 Task: nan
Action: Mouse moved to (432, 112)
Screenshot: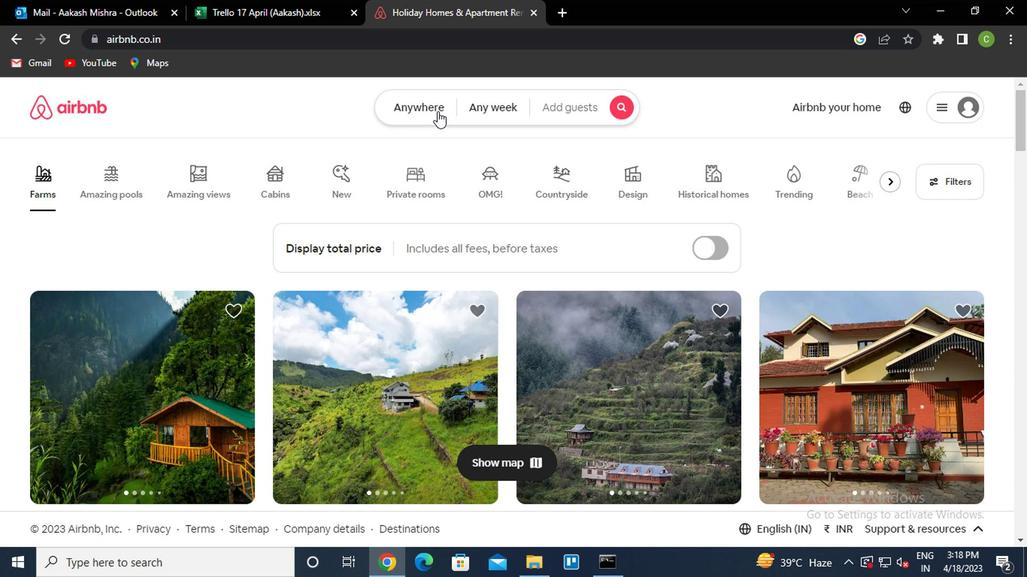 
Action: Mouse pressed left at (432, 112)
Screenshot: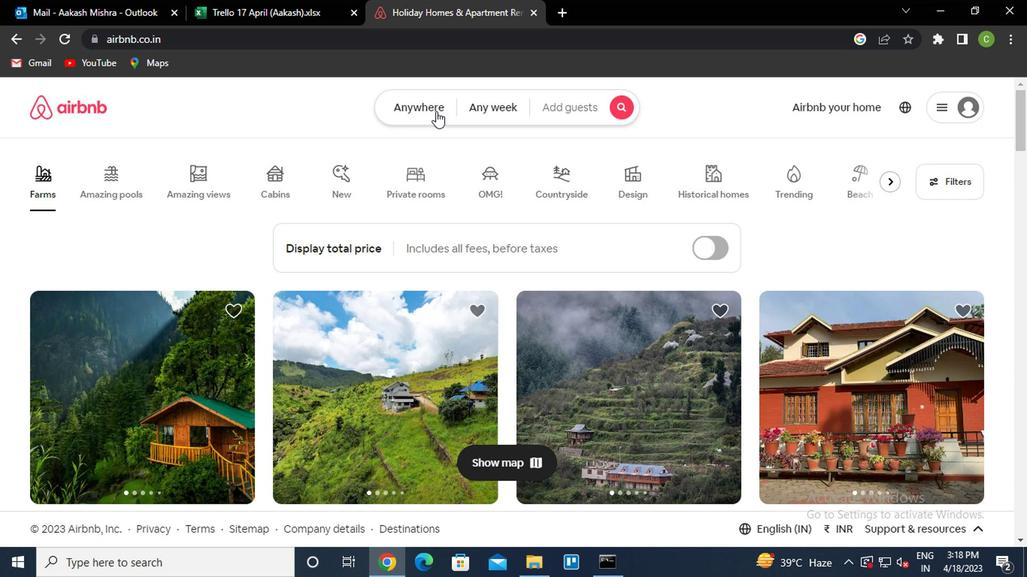 
Action: Mouse moved to (338, 172)
Screenshot: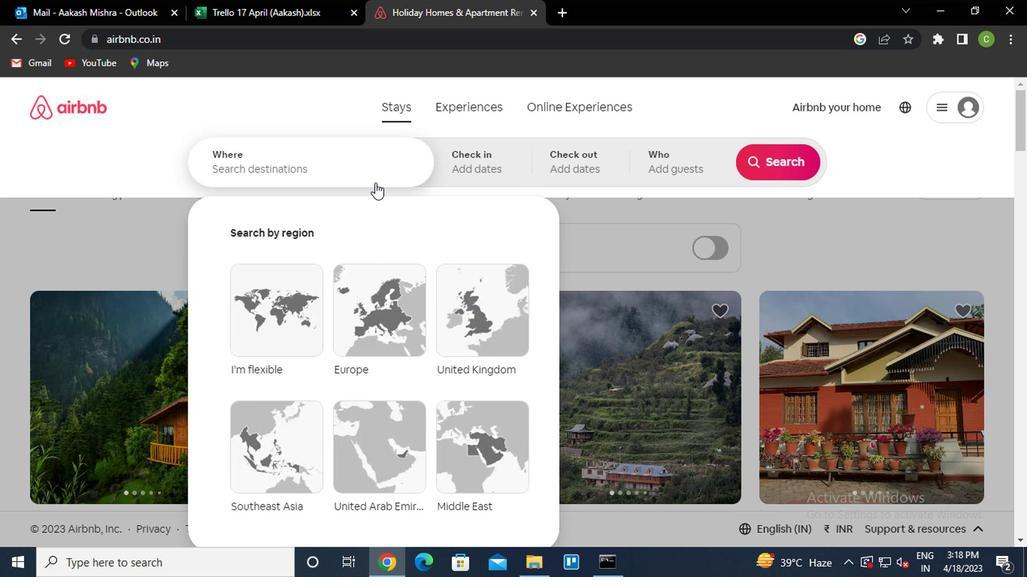 
Action: Mouse pressed left at (338, 172)
Screenshot: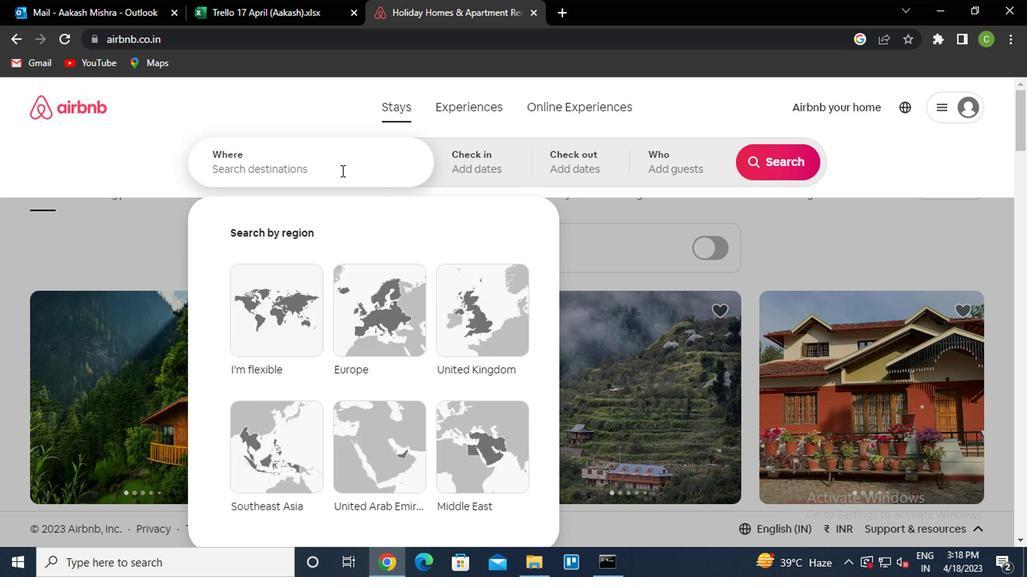 
Action: Key pressed <Key.caps_lock><Key.caps_lock>
Screenshot: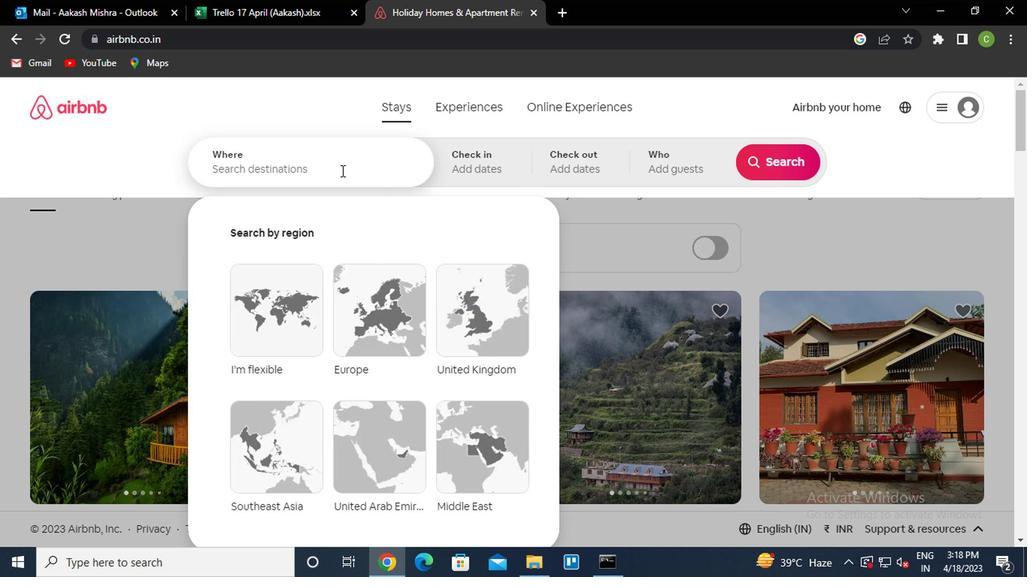 
Action: Mouse moved to (338, 171)
Screenshot: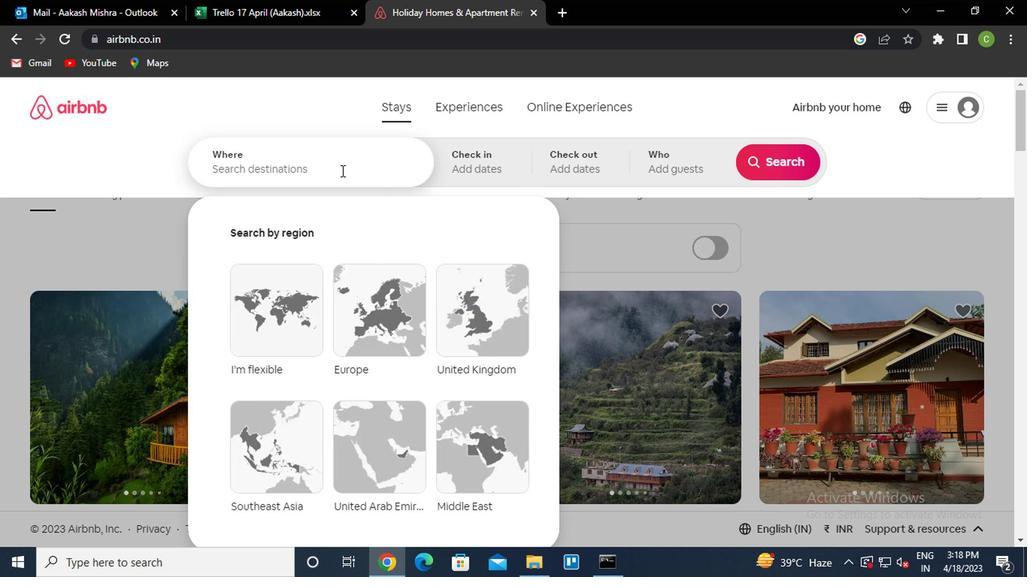 
Action: Key pressed g<Key.caps_lock>ranja<Key.space>brazil<Key.down><Key.enter>
Screenshot: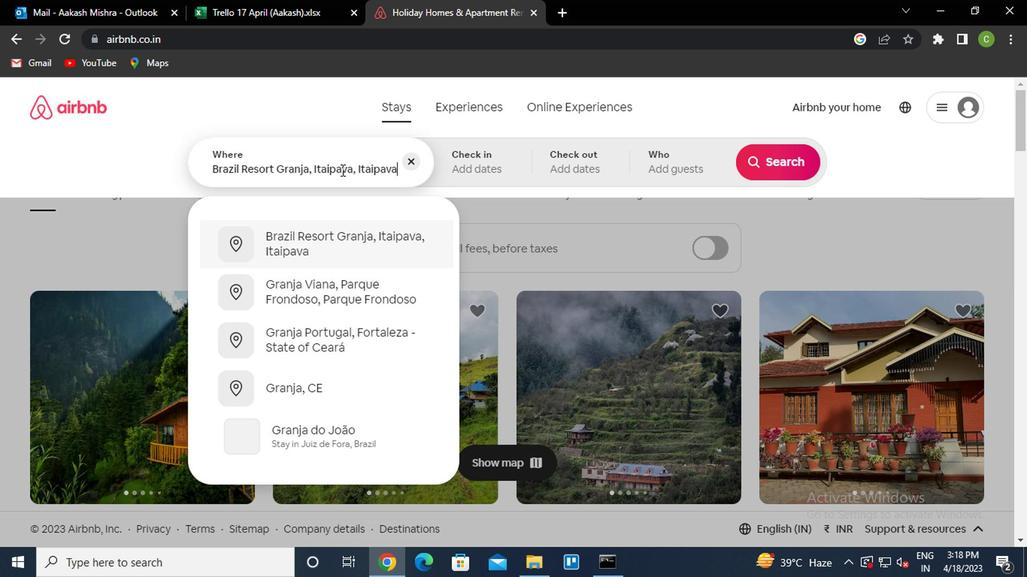 
Action: Mouse moved to (763, 279)
Screenshot: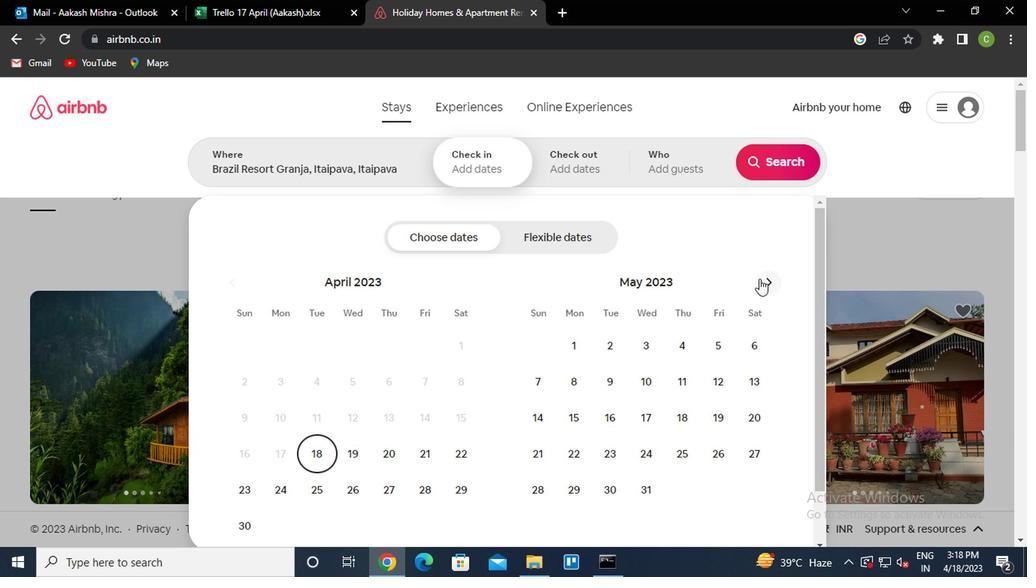 
Action: Mouse pressed left at (763, 279)
Screenshot: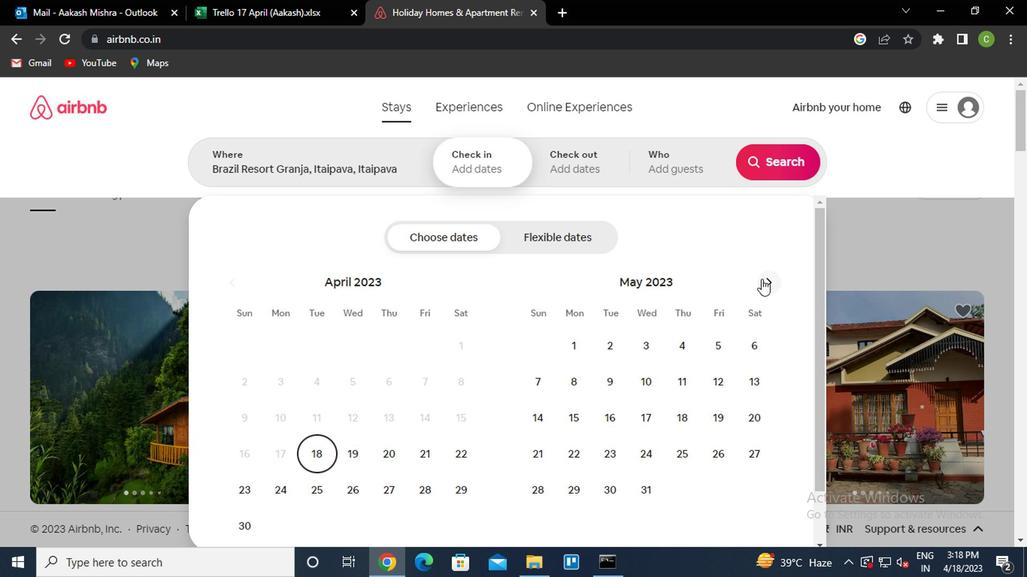 
Action: Mouse moved to (570, 418)
Screenshot: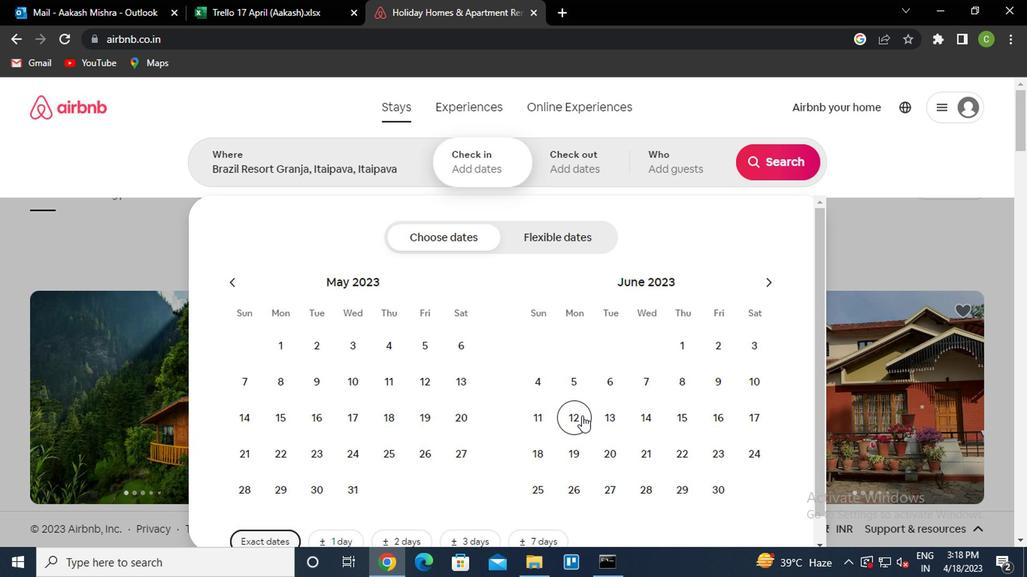 
Action: Mouse pressed left at (570, 418)
Screenshot: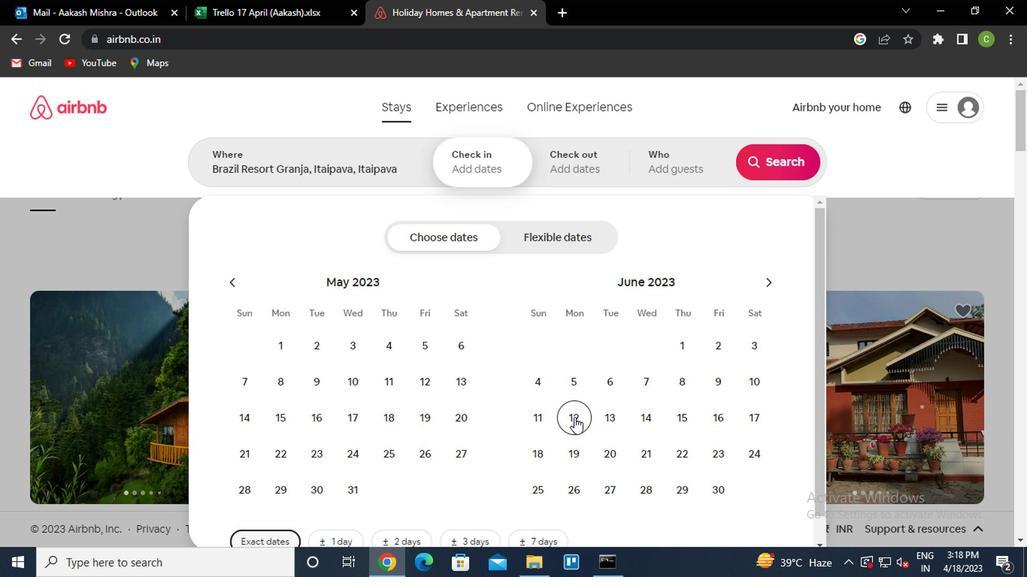 
Action: Mouse moved to (689, 422)
Screenshot: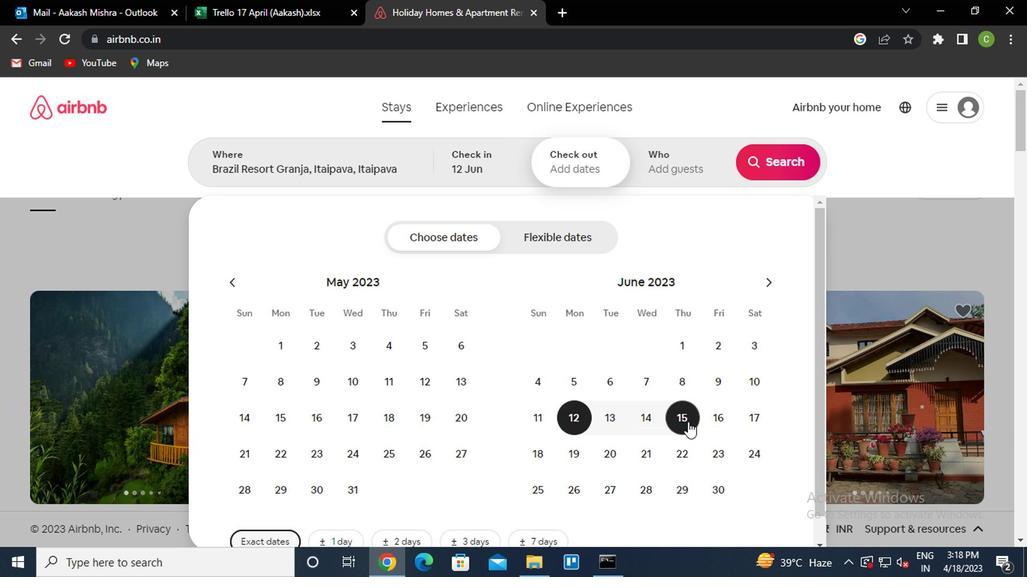 
Action: Mouse pressed left at (689, 422)
Screenshot: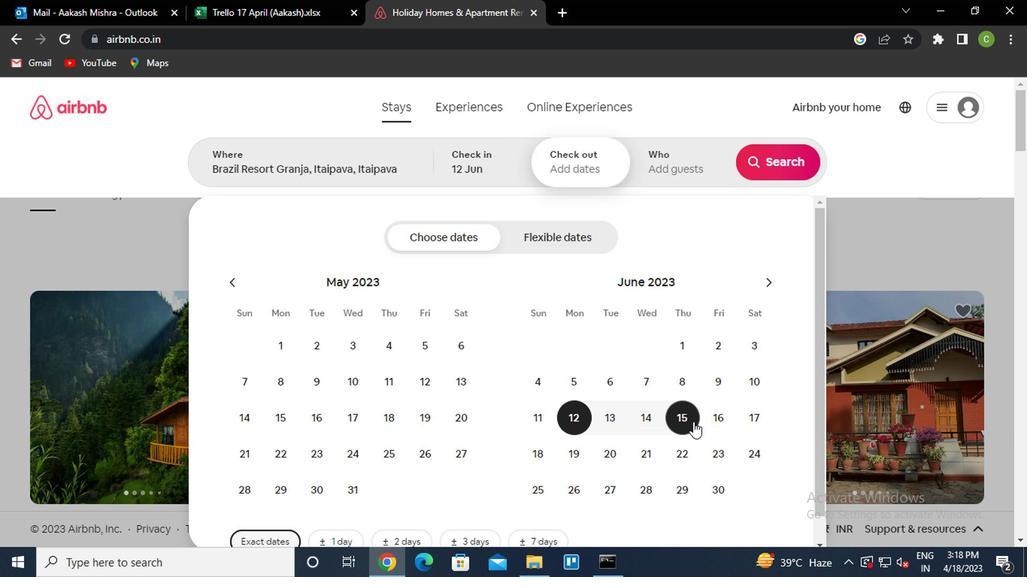 
Action: Mouse moved to (697, 179)
Screenshot: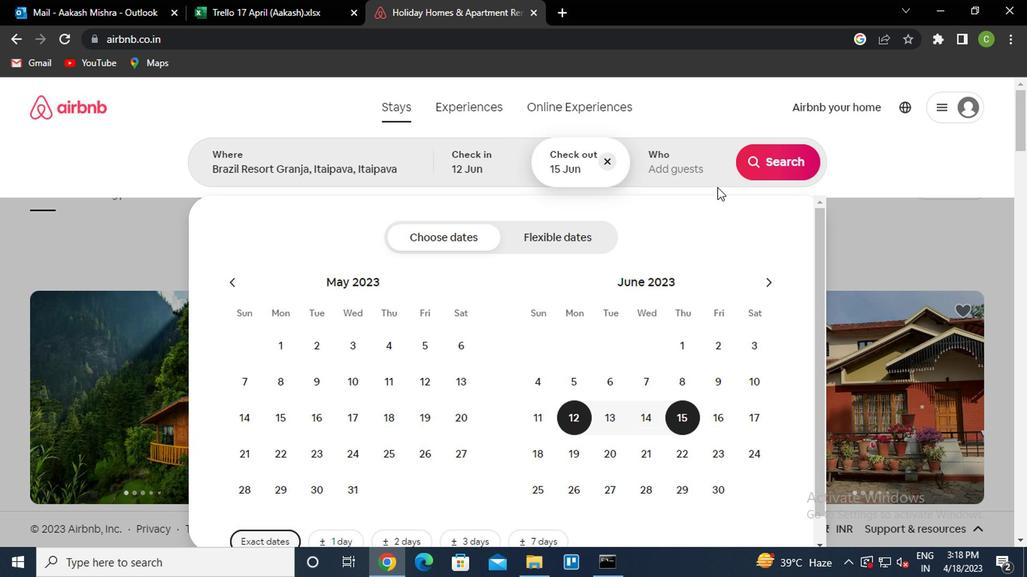
Action: Mouse pressed left at (697, 179)
Screenshot: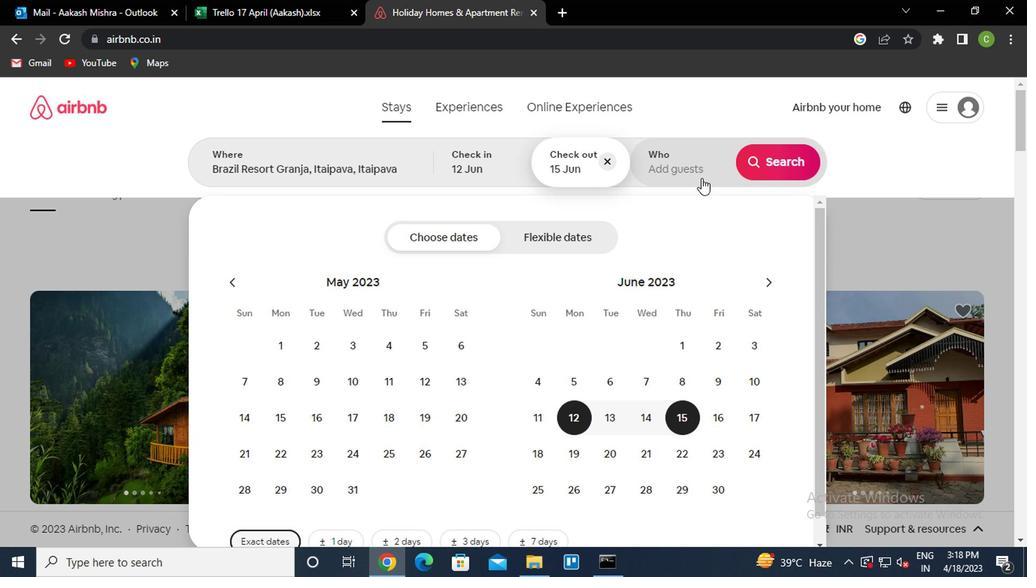 
Action: Mouse moved to (784, 247)
Screenshot: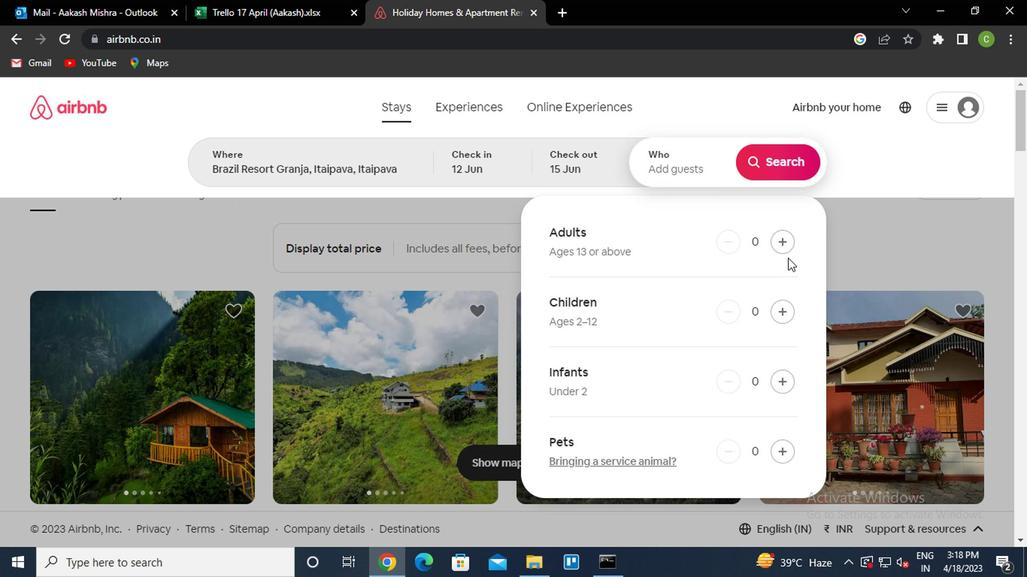
Action: Mouse pressed left at (784, 247)
Screenshot: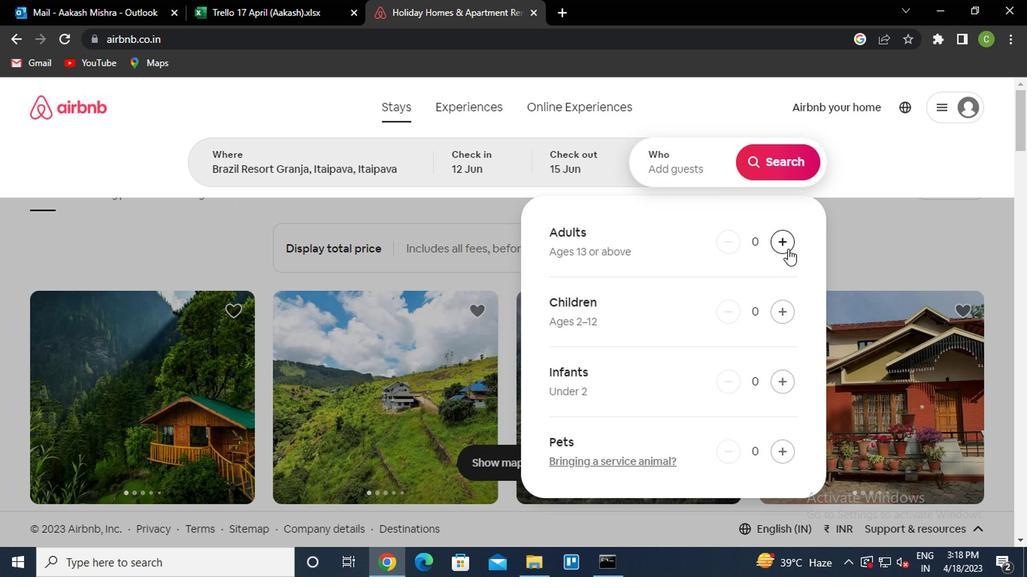
Action: Mouse pressed left at (784, 247)
Screenshot: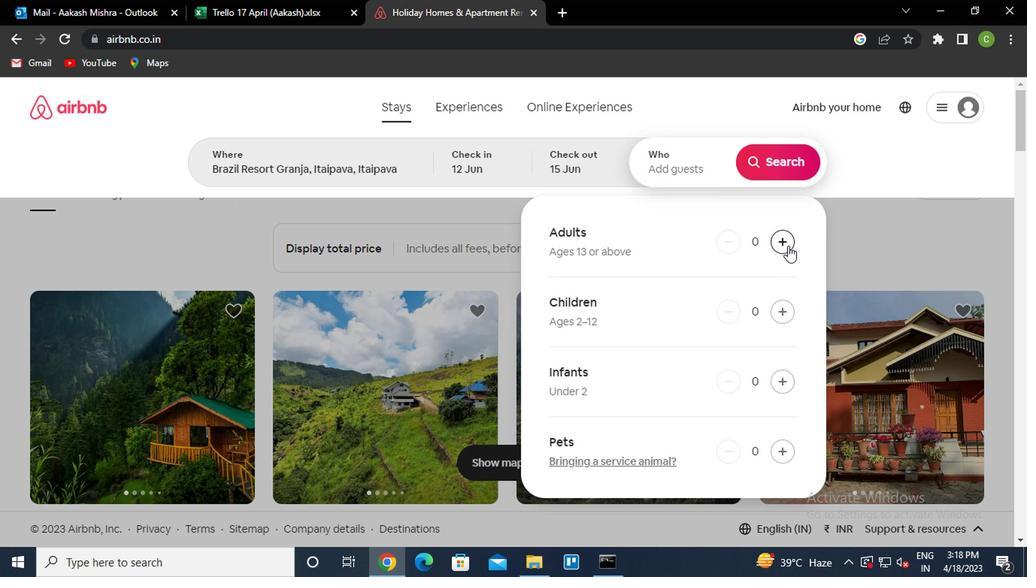 
Action: Mouse pressed left at (784, 247)
Screenshot: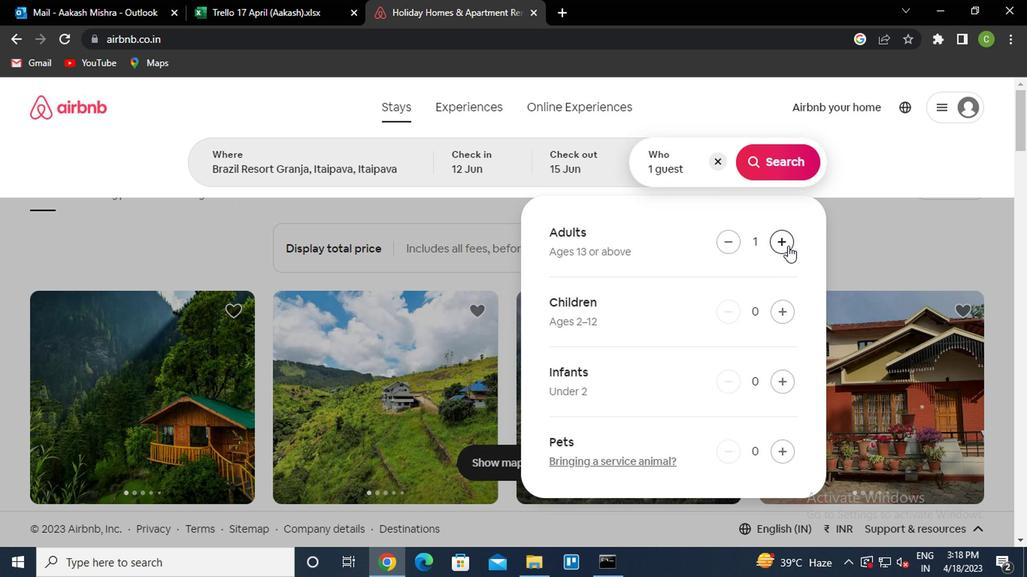 
Action: Mouse moved to (921, 234)
Screenshot: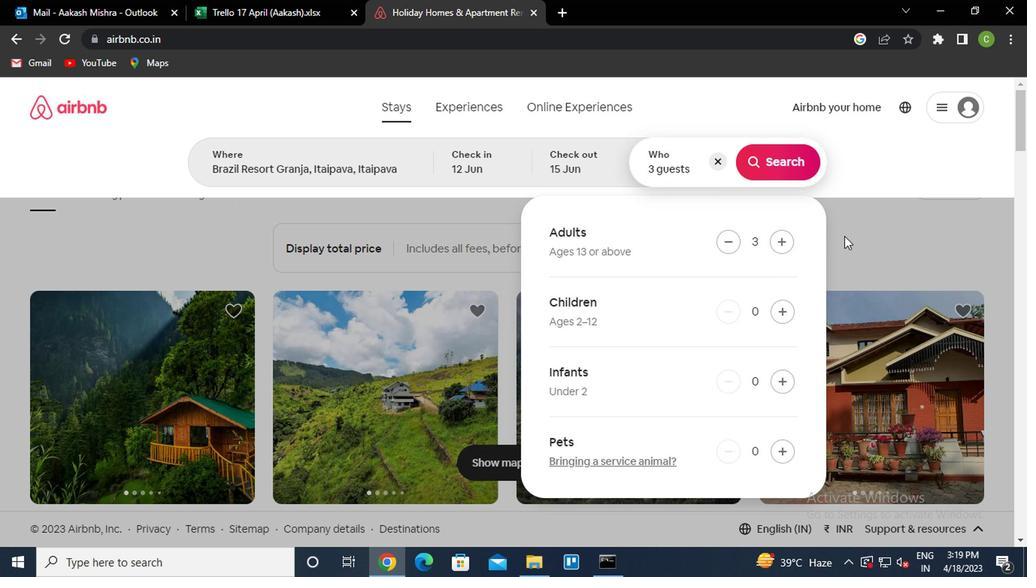 
Action: Mouse pressed left at (921, 234)
Screenshot: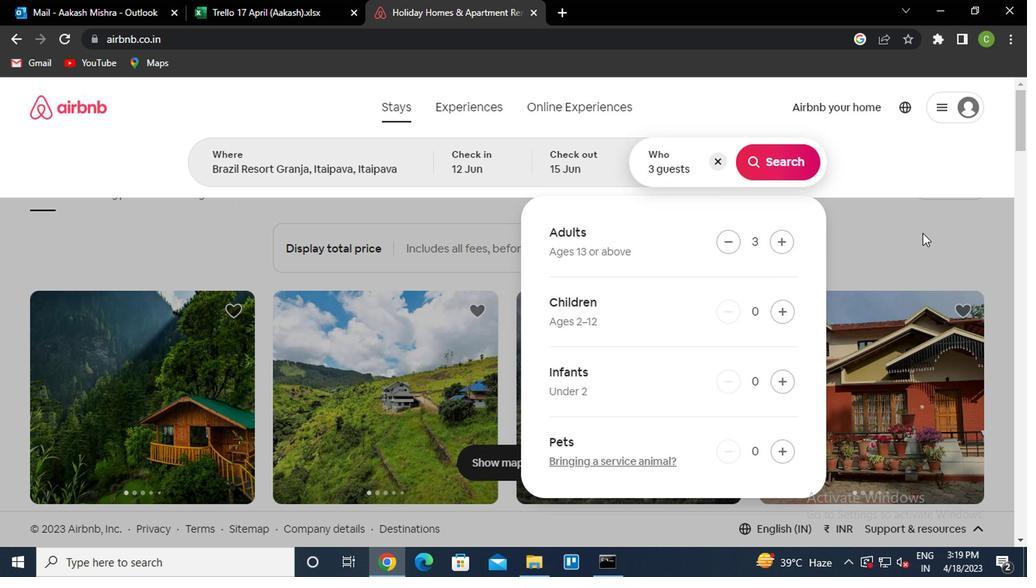 
Action: Mouse moved to (935, 192)
Screenshot: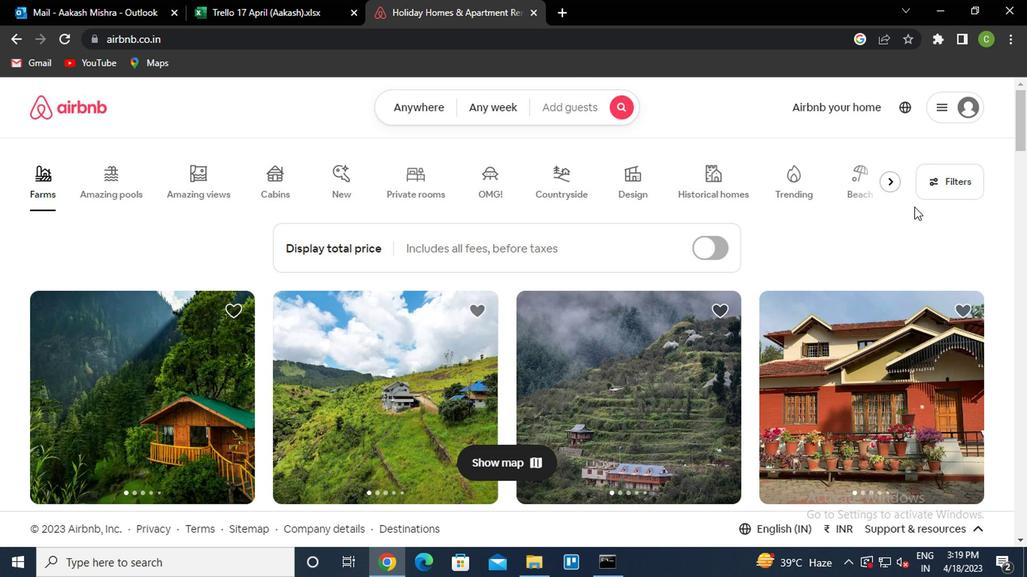 
Action: Mouse pressed left at (935, 192)
Screenshot: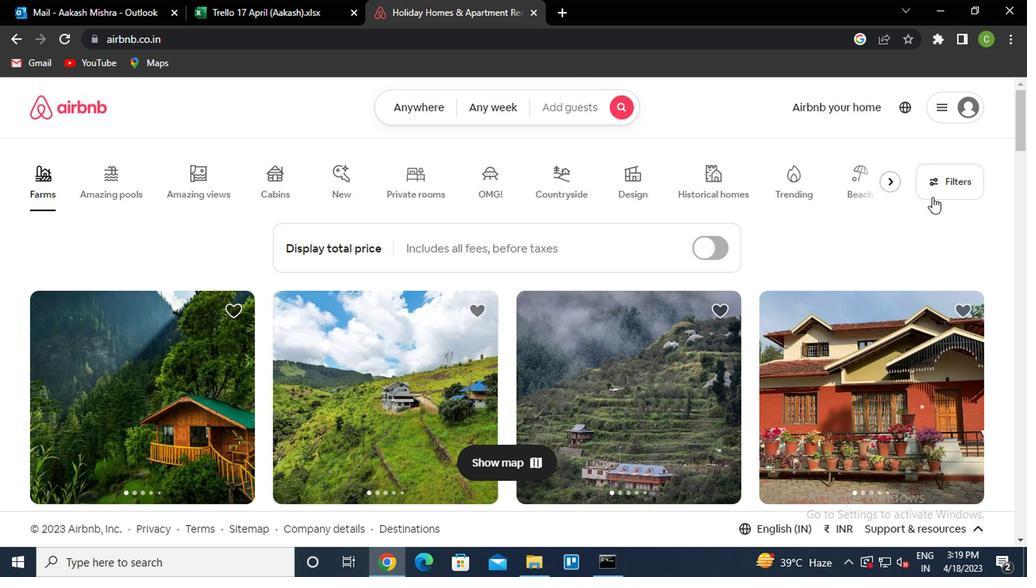 
Action: Mouse moved to (327, 363)
Screenshot: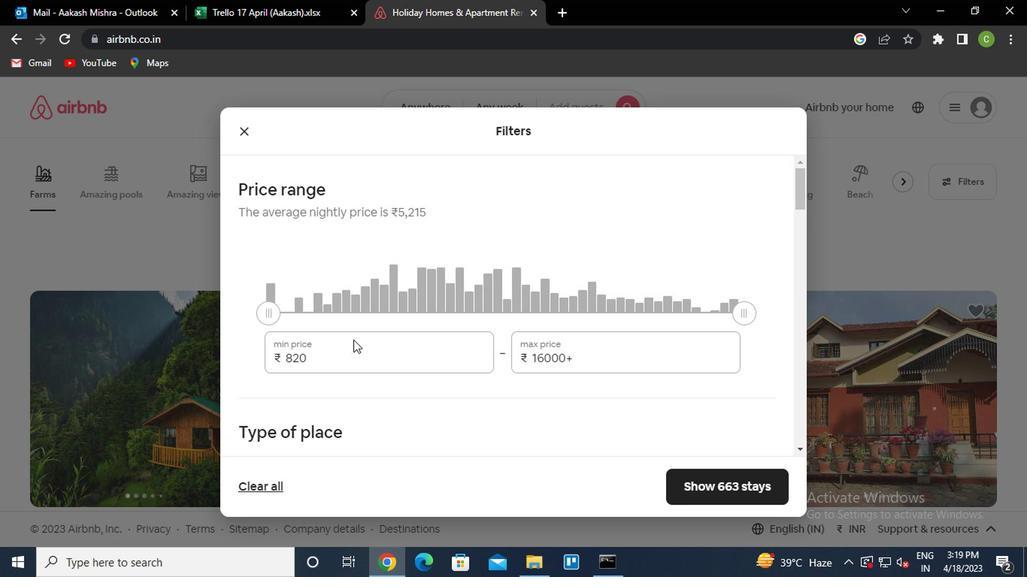 
Action: Mouse pressed left at (327, 363)
Screenshot: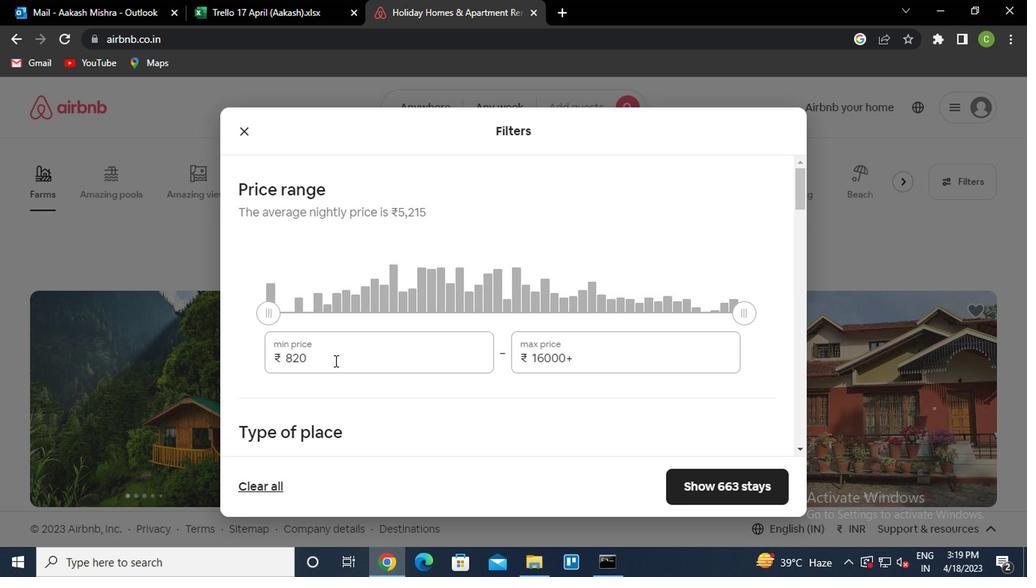 
Action: Mouse moved to (327, 363)
Screenshot: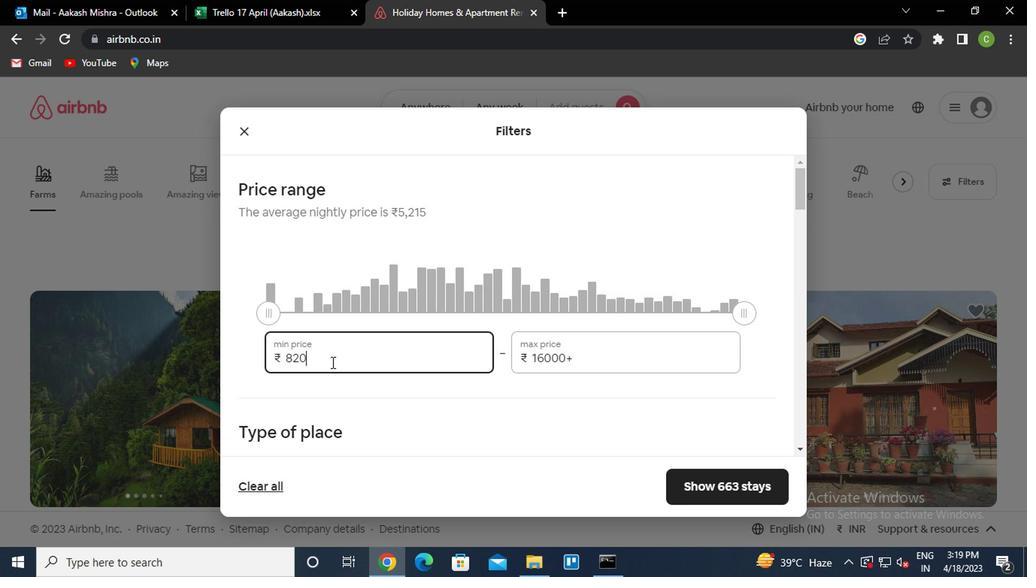 
Action: Key pressed <Key.backspace><Key.backspace><Key.backspace>12000<Key.tab>16000
Screenshot: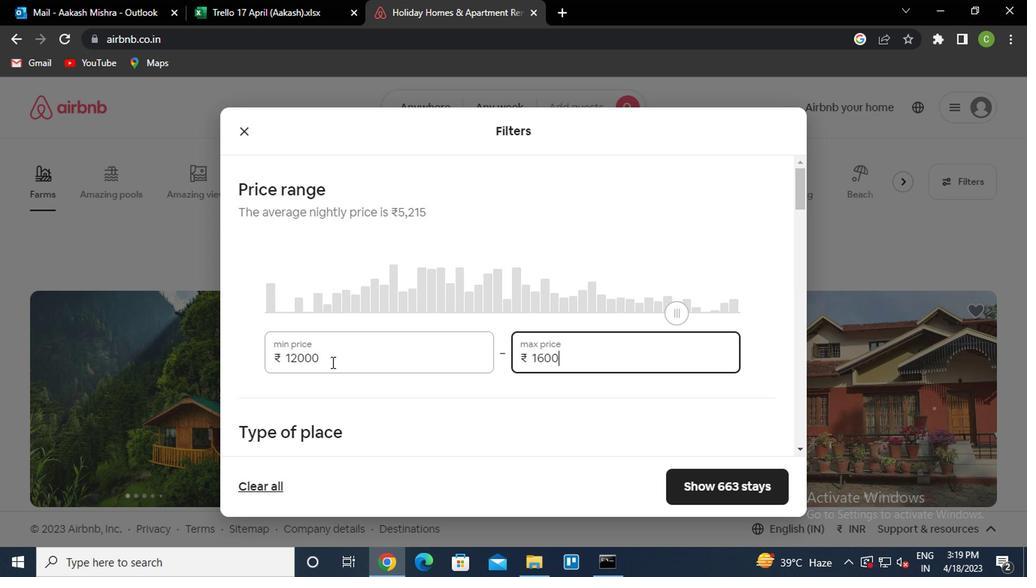 
Action: Mouse moved to (303, 416)
Screenshot: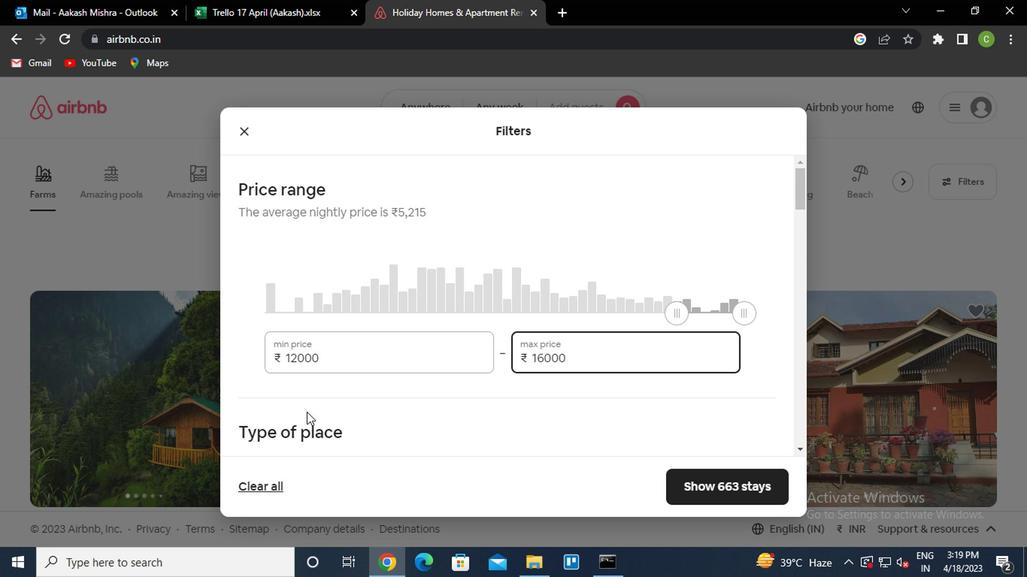 
Action: Mouse scrolled (303, 416) with delta (0, 0)
Screenshot: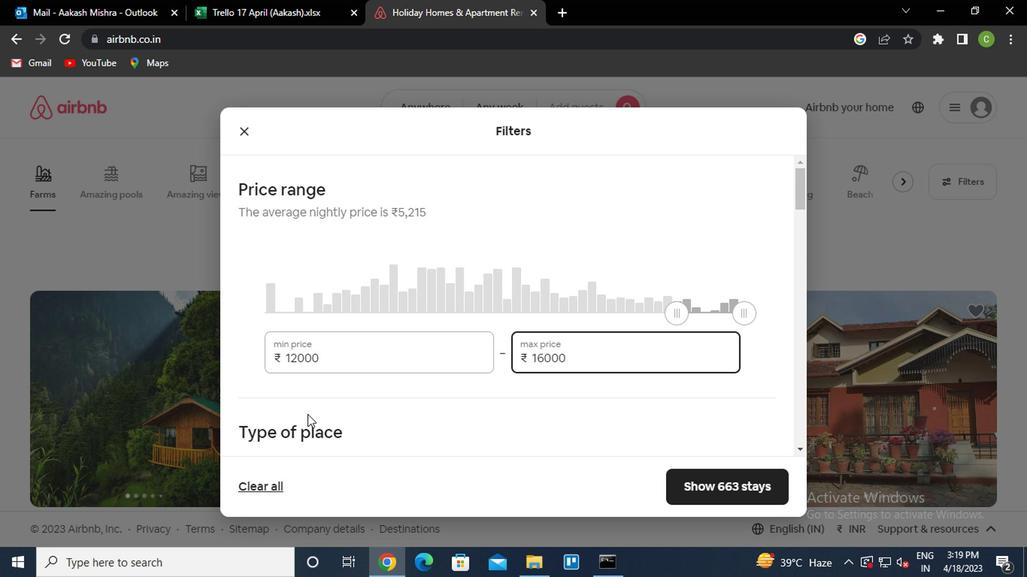 
Action: Mouse scrolled (303, 416) with delta (0, 0)
Screenshot: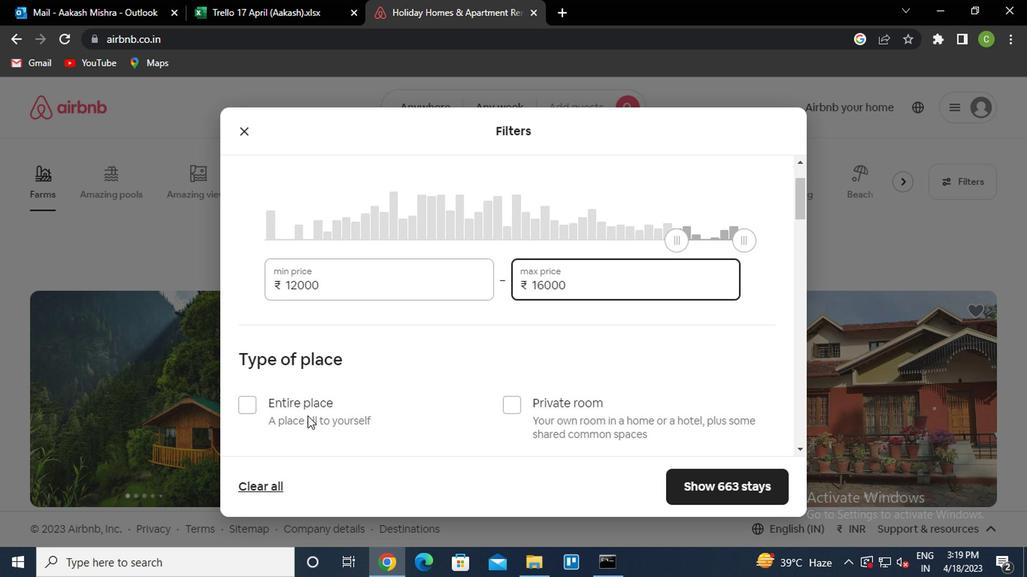 
Action: Mouse moved to (344, 338)
Screenshot: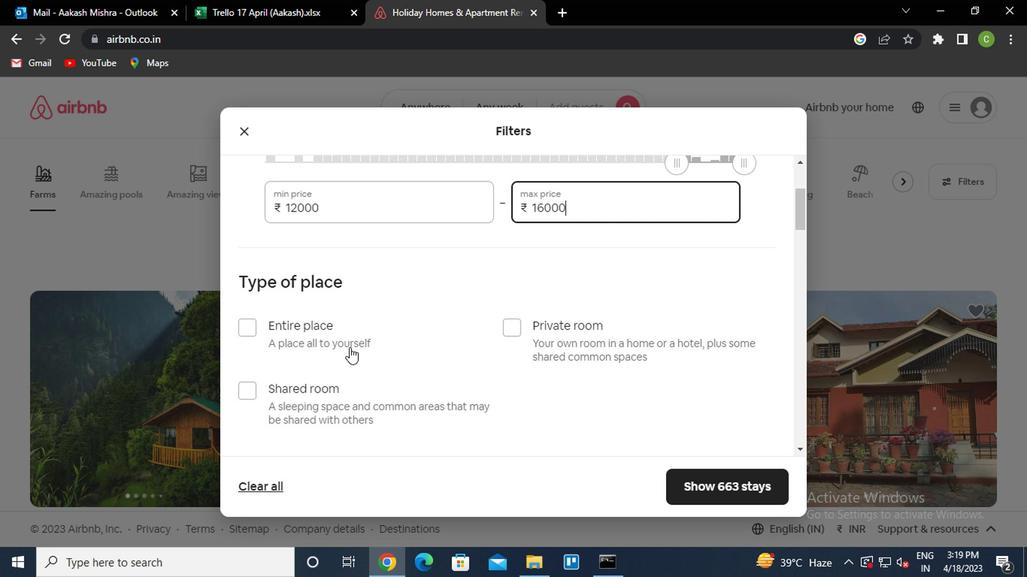 
Action: Mouse pressed left at (344, 338)
Screenshot: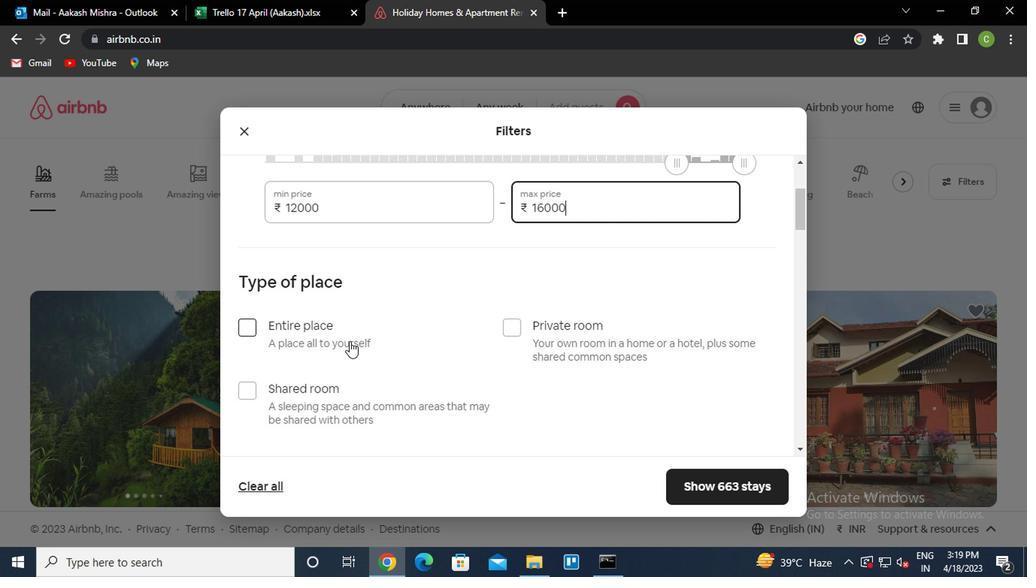 
Action: Mouse scrolled (344, 337) with delta (0, -1)
Screenshot: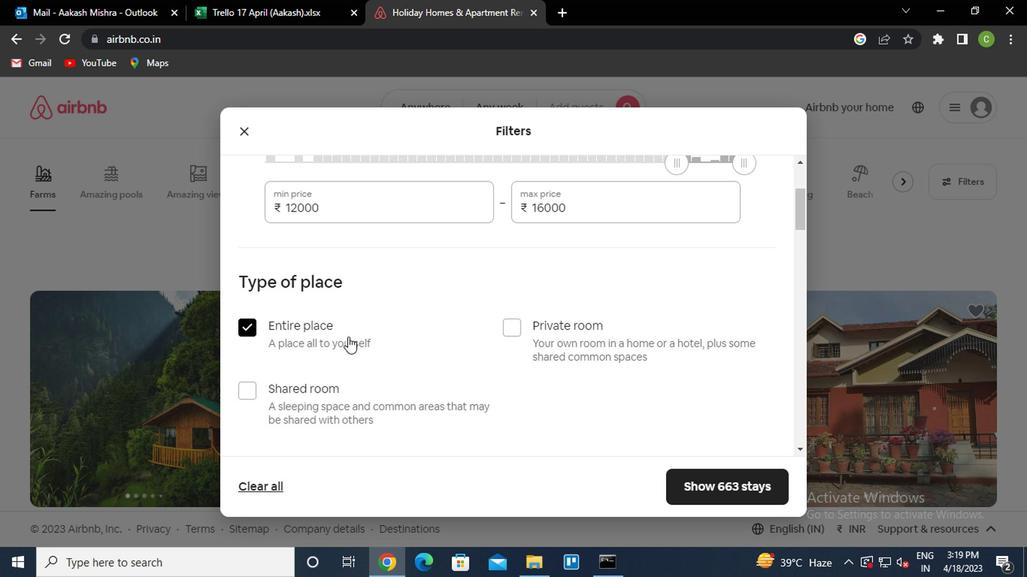 
Action: Mouse scrolled (344, 337) with delta (0, -1)
Screenshot: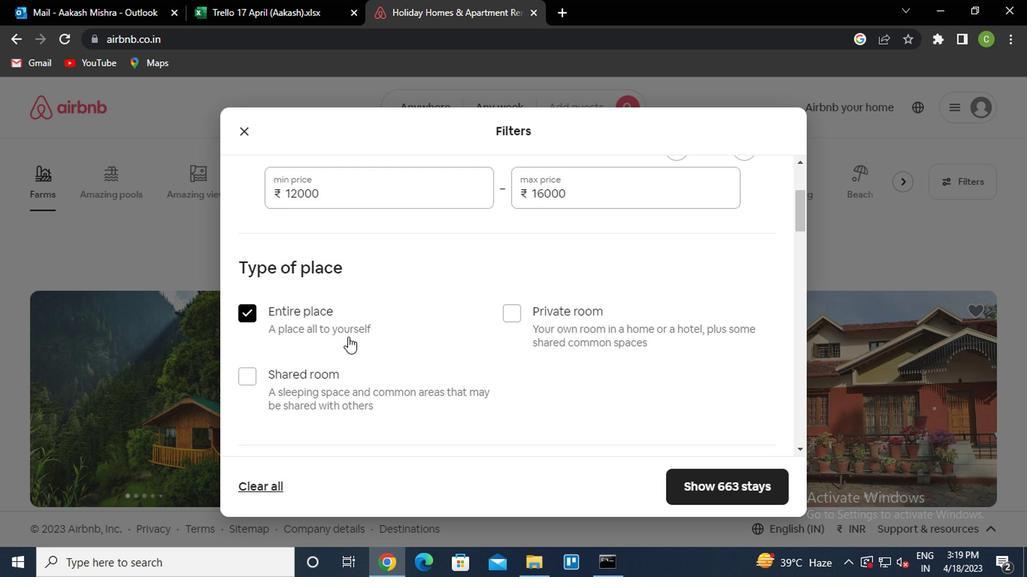 
Action: Mouse scrolled (344, 337) with delta (0, -1)
Screenshot: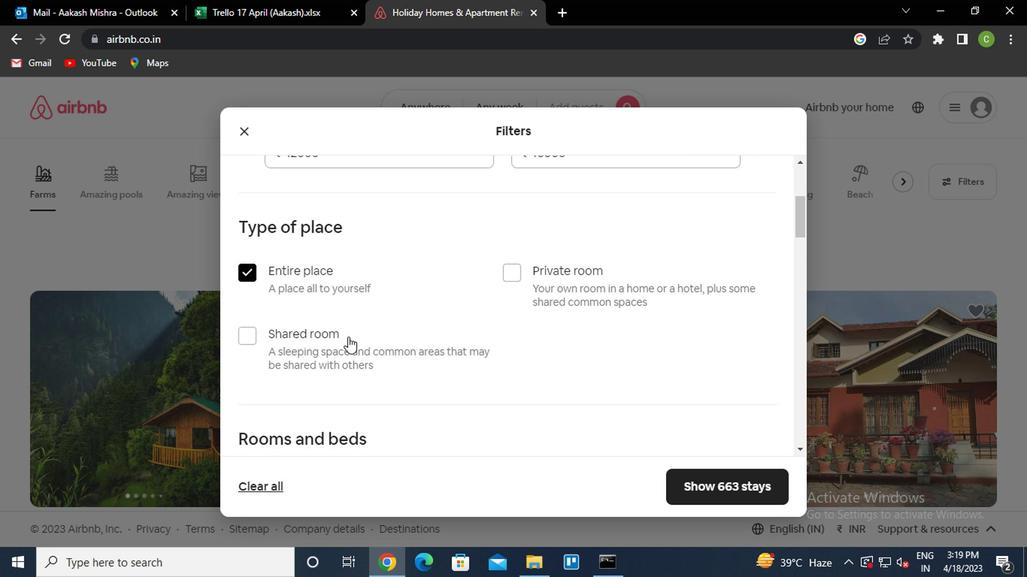 
Action: Mouse moved to (379, 343)
Screenshot: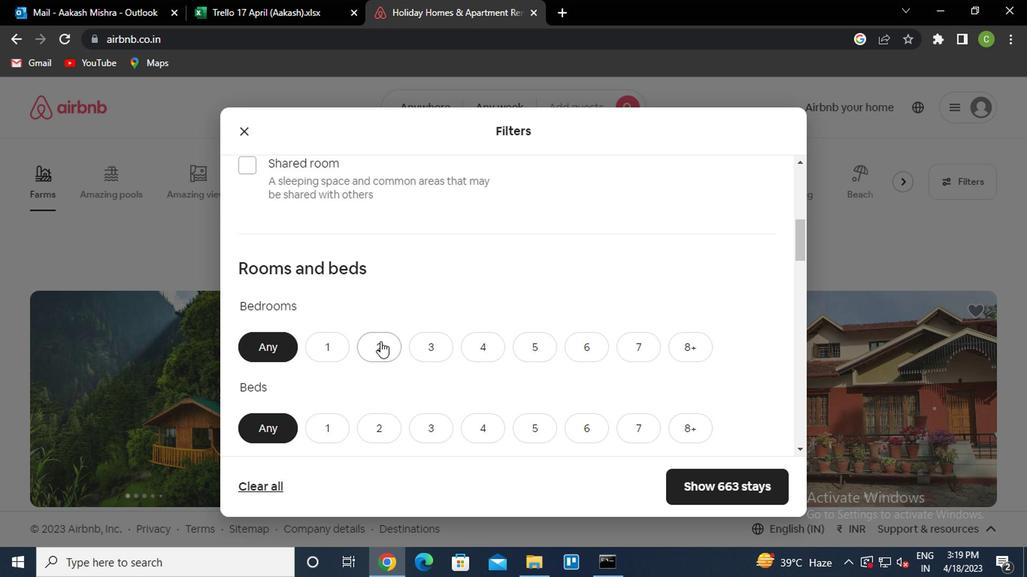 
Action: Mouse pressed left at (379, 343)
Screenshot: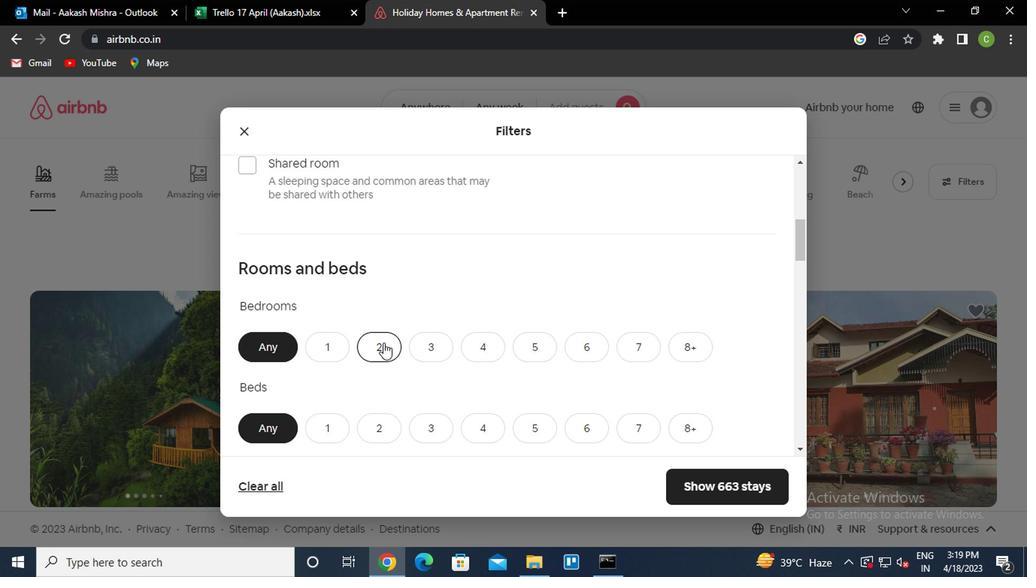 
Action: Mouse scrolled (379, 343) with delta (0, 0)
Screenshot: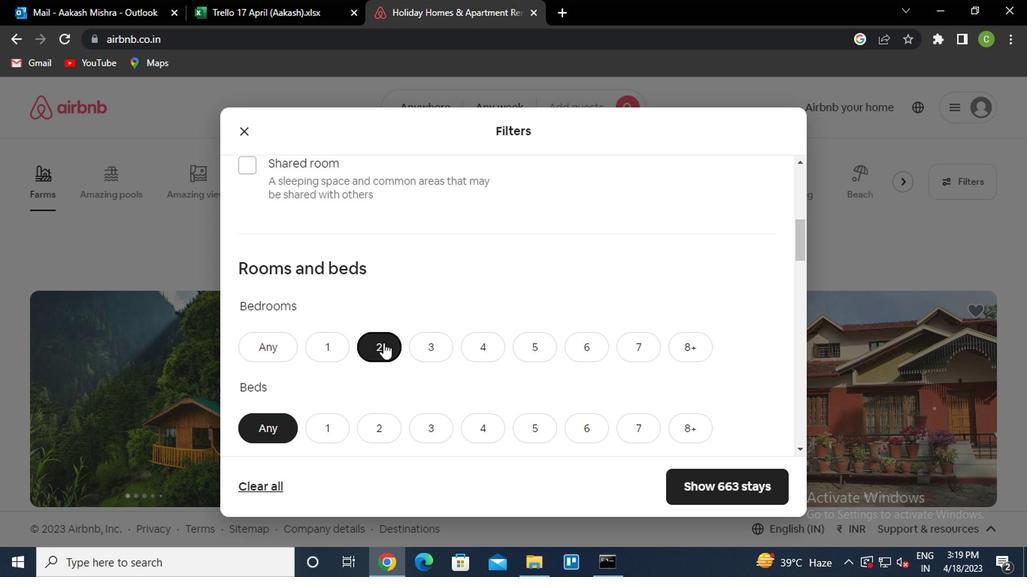 
Action: Mouse scrolled (379, 343) with delta (0, 0)
Screenshot: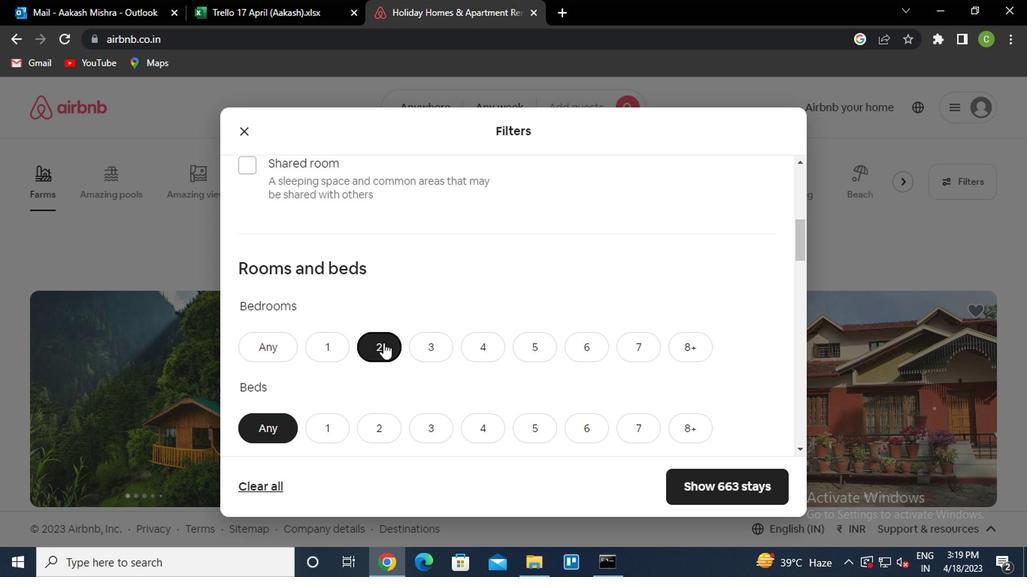 
Action: Mouse moved to (433, 289)
Screenshot: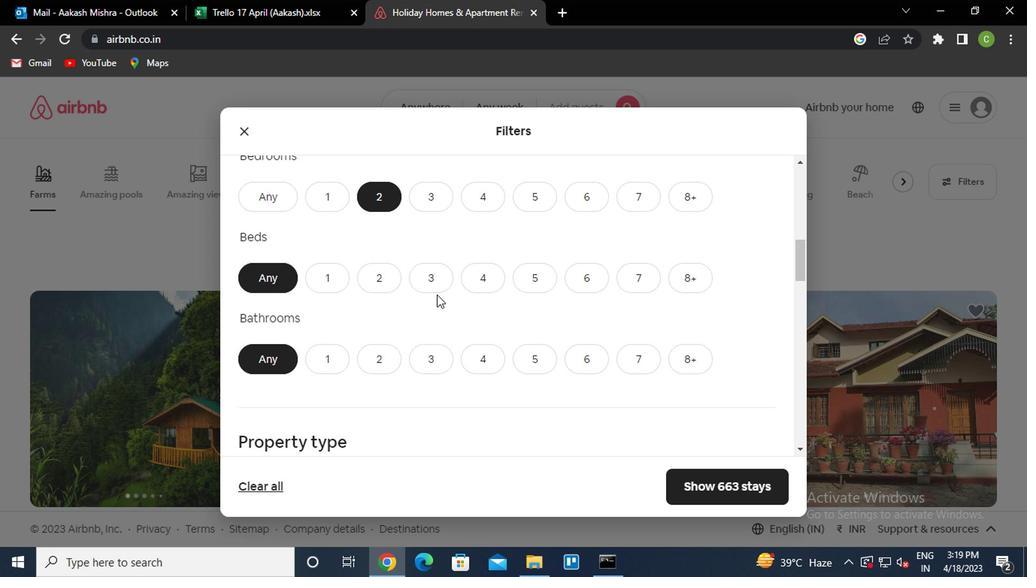 
Action: Mouse pressed left at (433, 289)
Screenshot: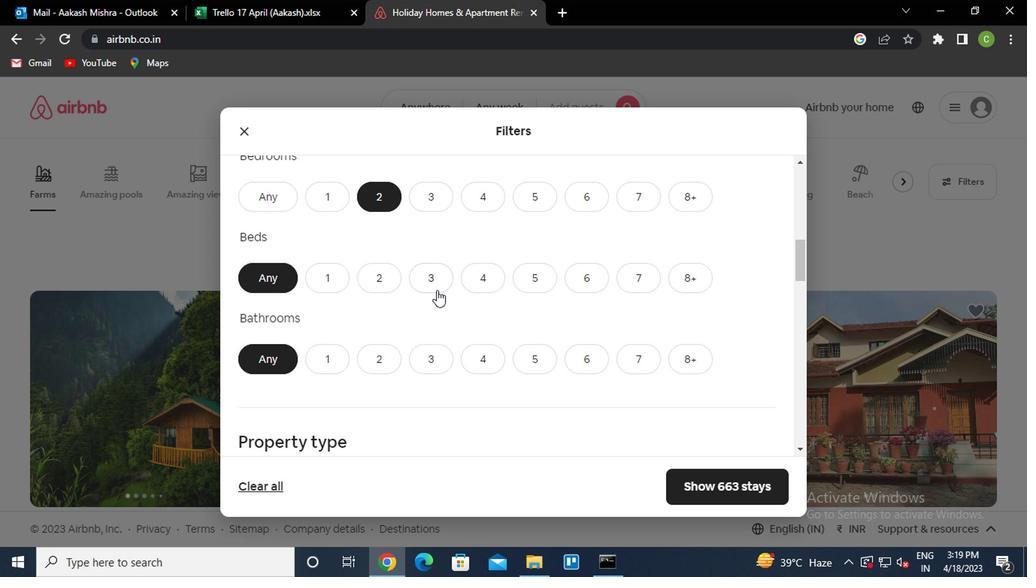 
Action: Mouse moved to (310, 358)
Screenshot: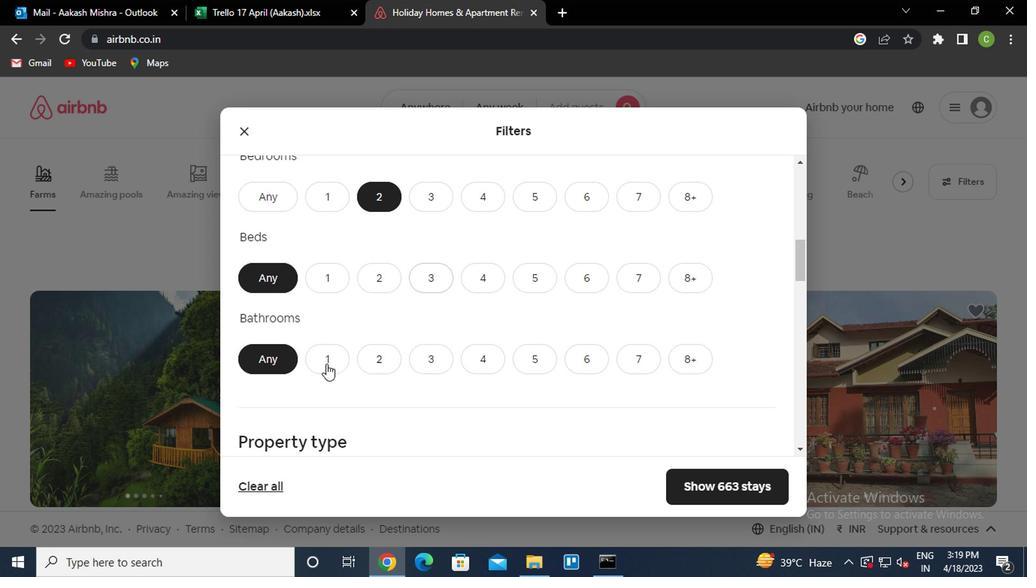 
Action: Mouse pressed left at (310, 358)
Screenshot: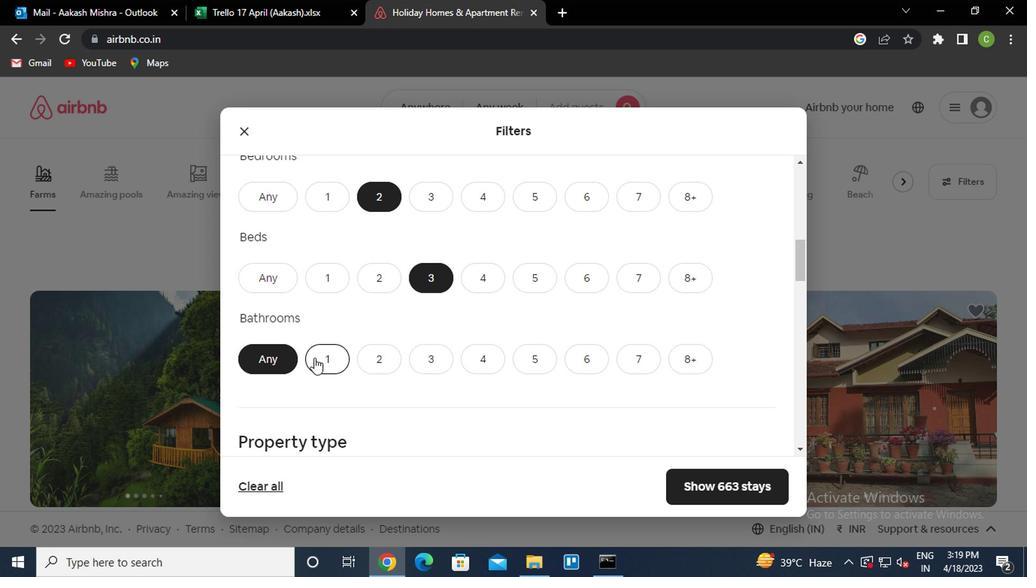 
Action: Mouse moved to (444, 389)
Screenshot: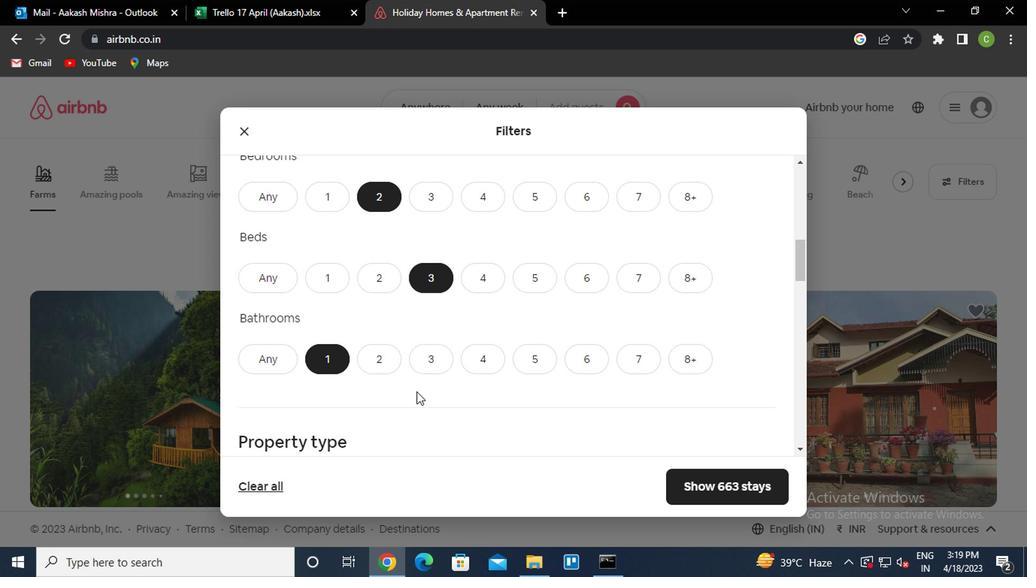 
Action: Mouse scrolled (444, 388) with delta (0, -1)
Screenshot: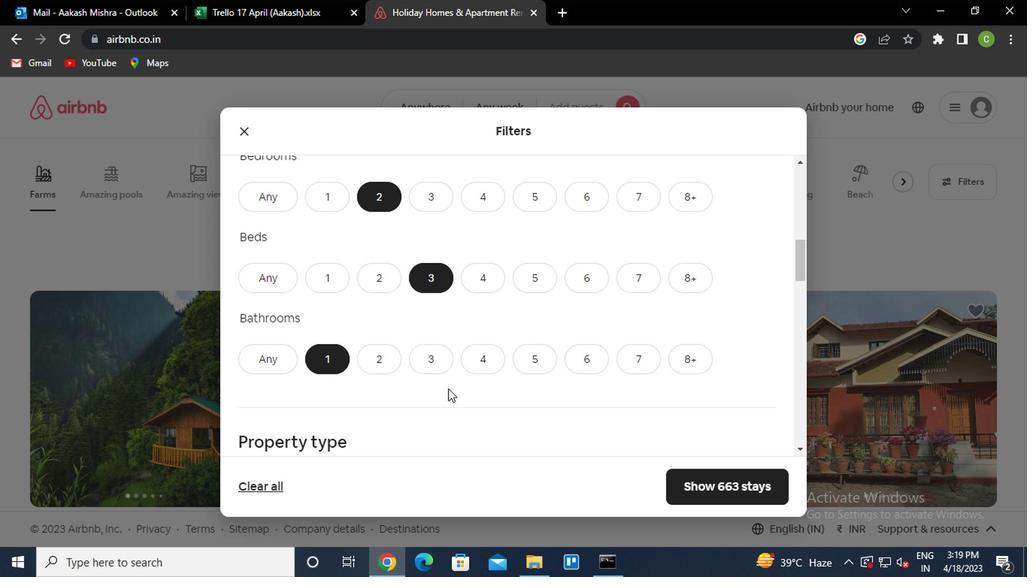 
Action: Mouse scrolled (444, 388) with delta (0, -1)
Screenshot: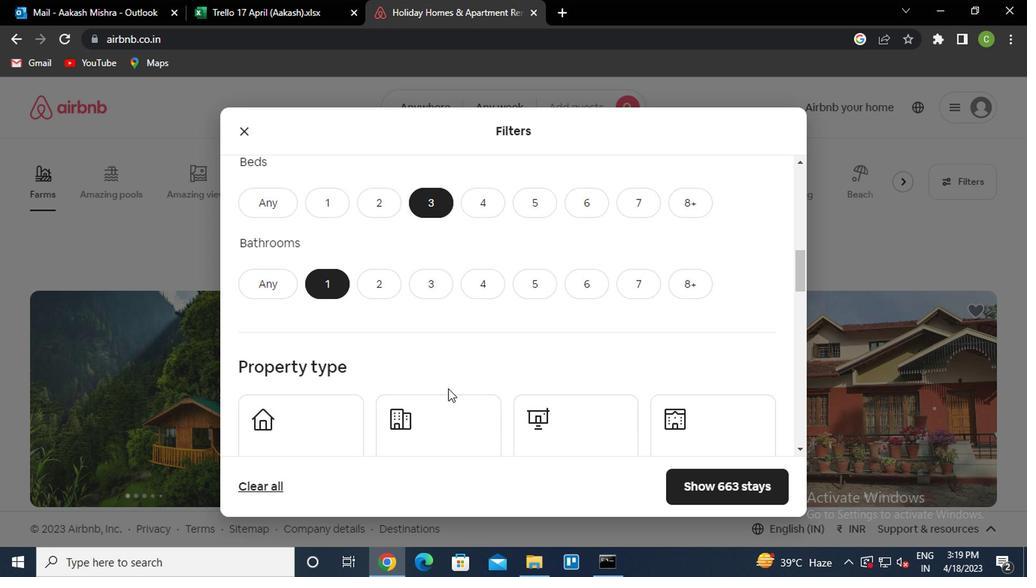 
Action: Mouse moved to (409, 351)
Screenshot: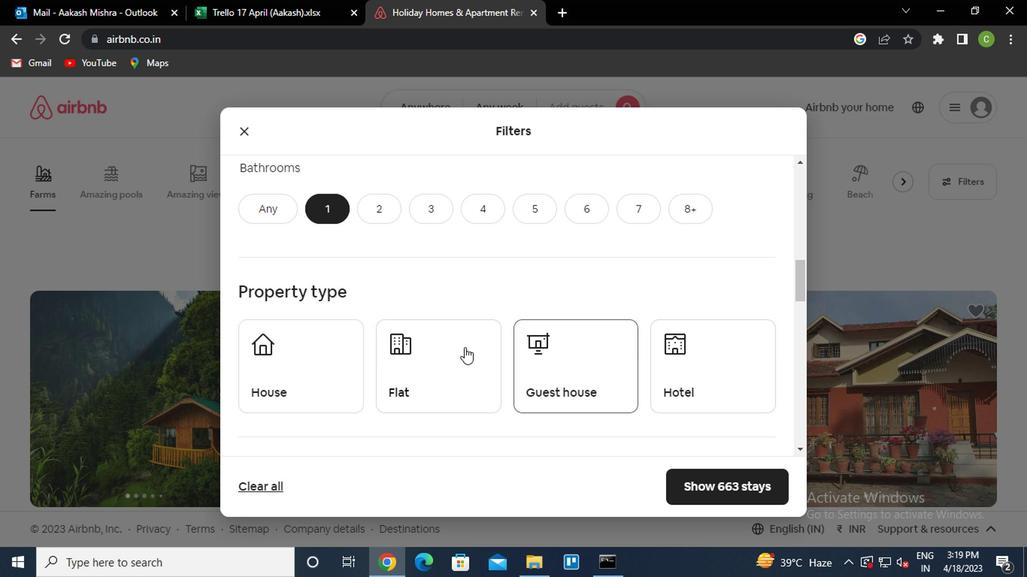 
Action: Mouse pressed left at (409, 351)
Screenshot: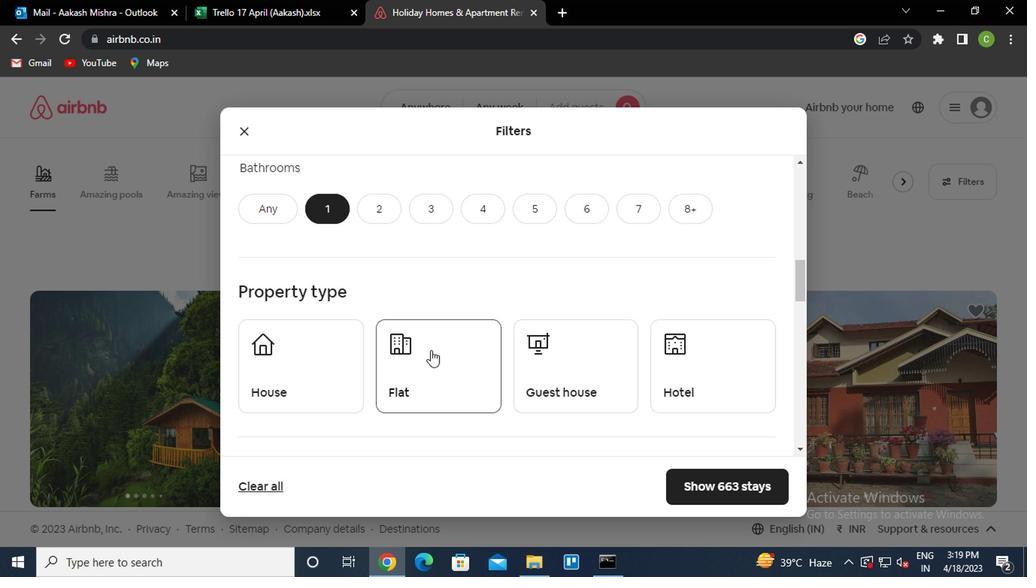 
Action: Mouse moved to (473, 403)
Screenshot: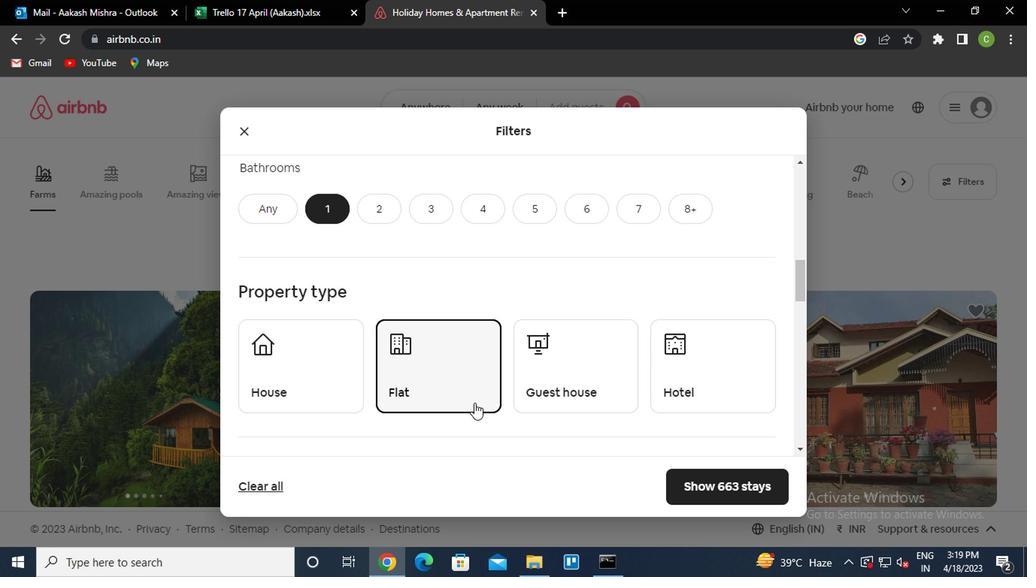 
Action: Mouse scrolled (473, 403) with delta (0, 0)
Screenshot: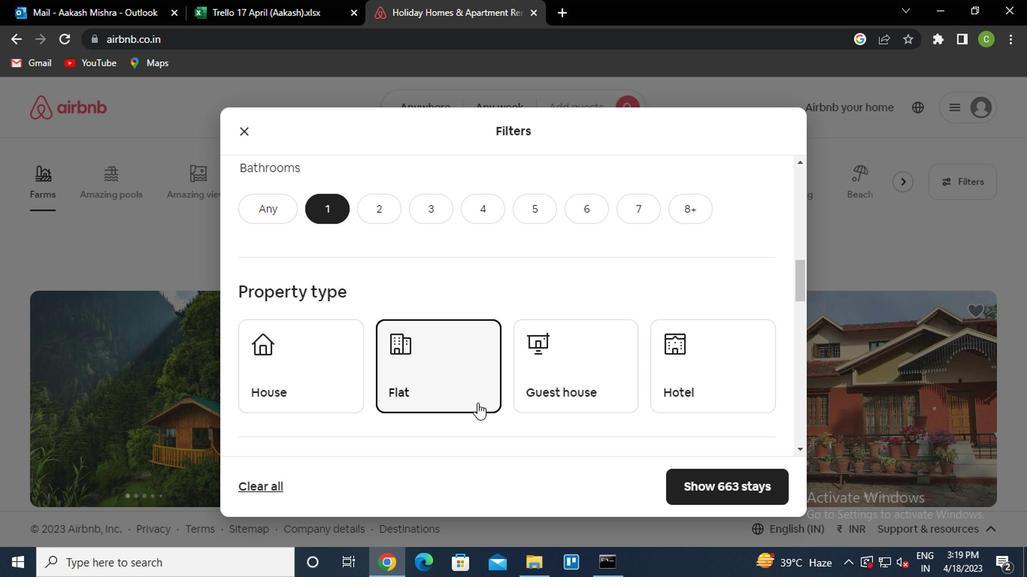 
Action: Mouse scrolled (473, 403) with delta (0, 0)
Screenshot: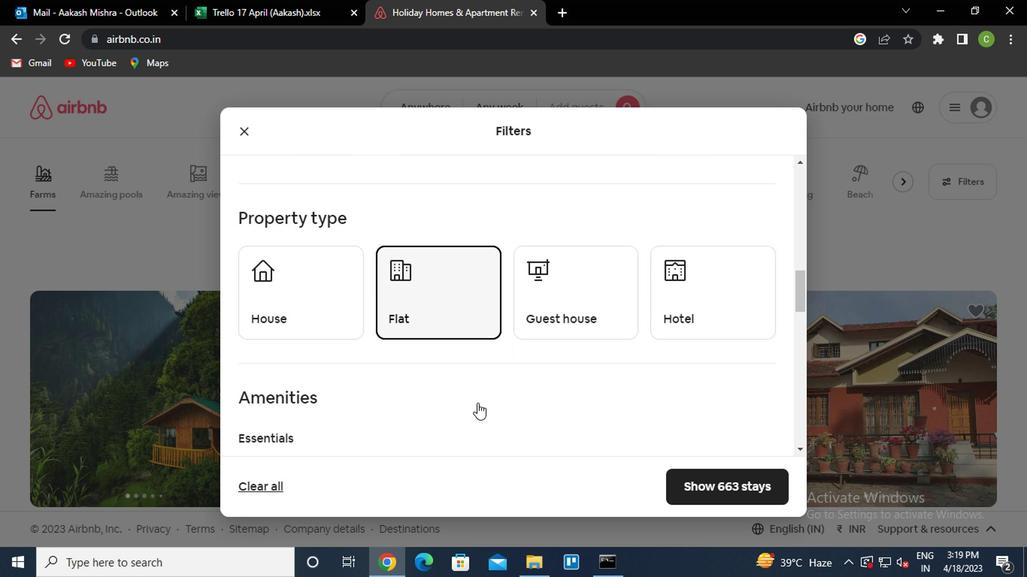 
Action: Mouse scrolled (473, 403) with delta (0, 0)
Screenshot: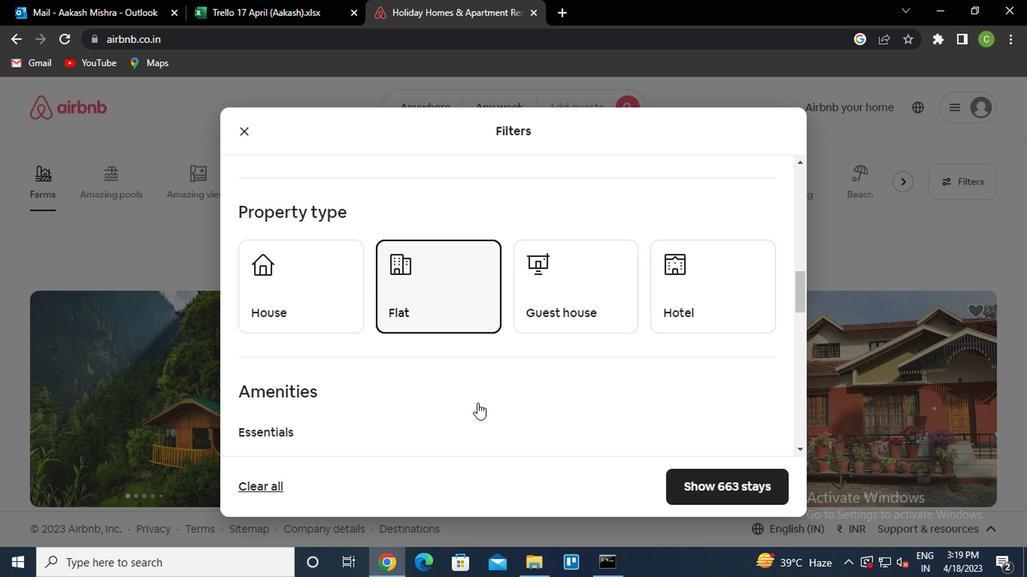 
Action: Mouse scrolled (473, 403) with delta (0, 0)
Screenshot: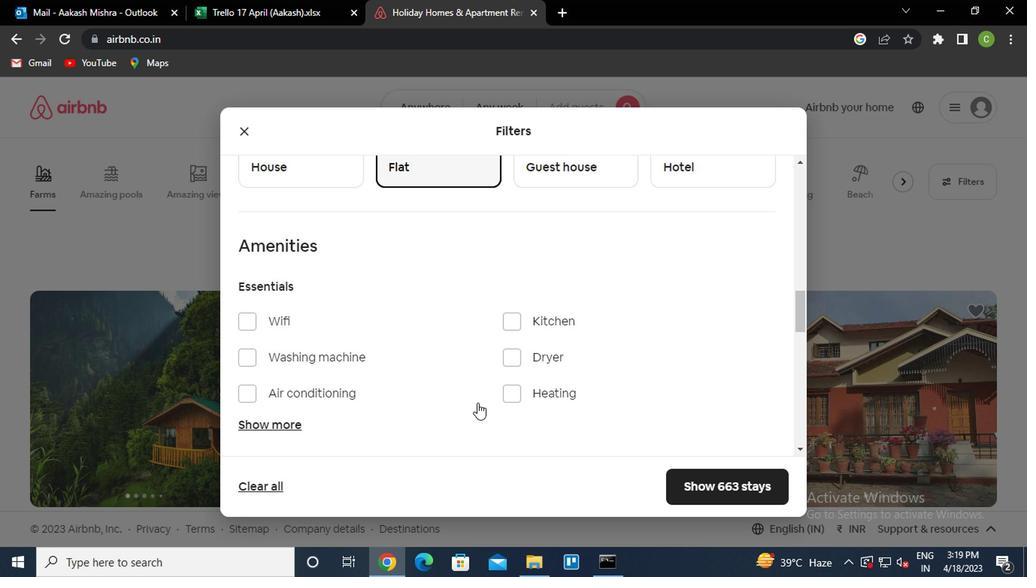 
Action: Mouse moved to (356, 353)
Screenshot: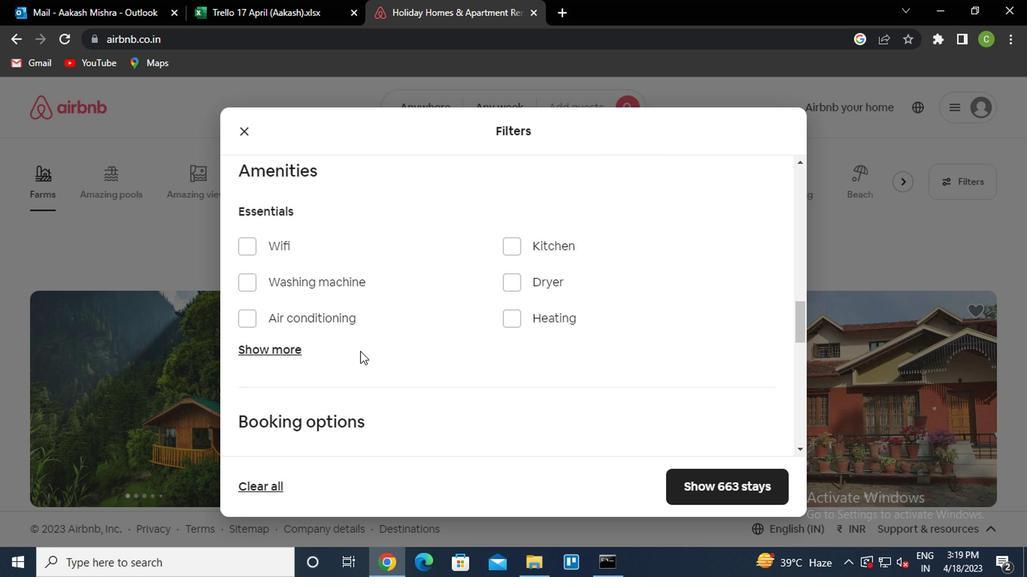 
Action: Mouse scrolled (356, 353) with delta (0, 0)
Screenshot: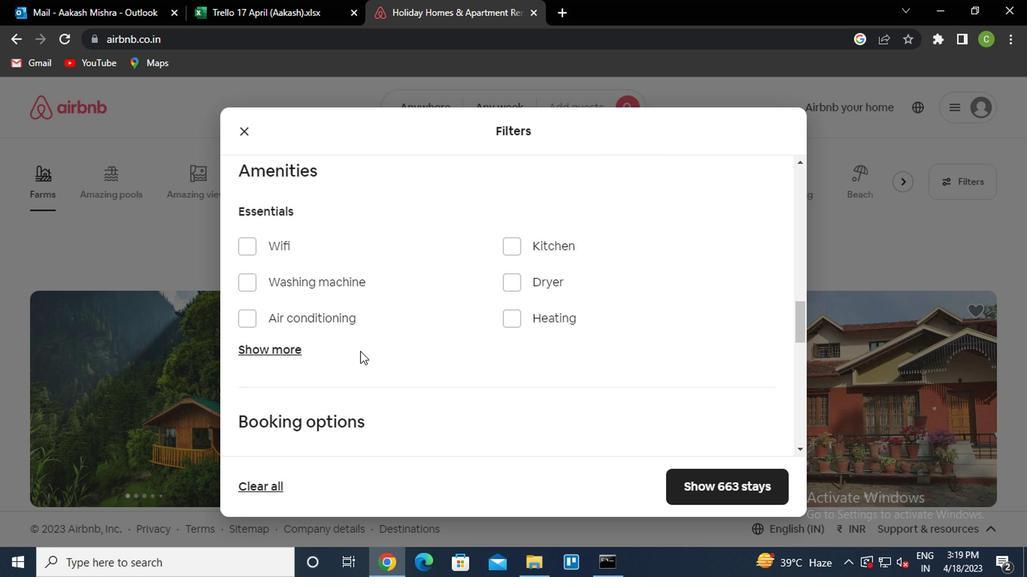 
Action: Mouse moved to (356, 357)
Screenshot: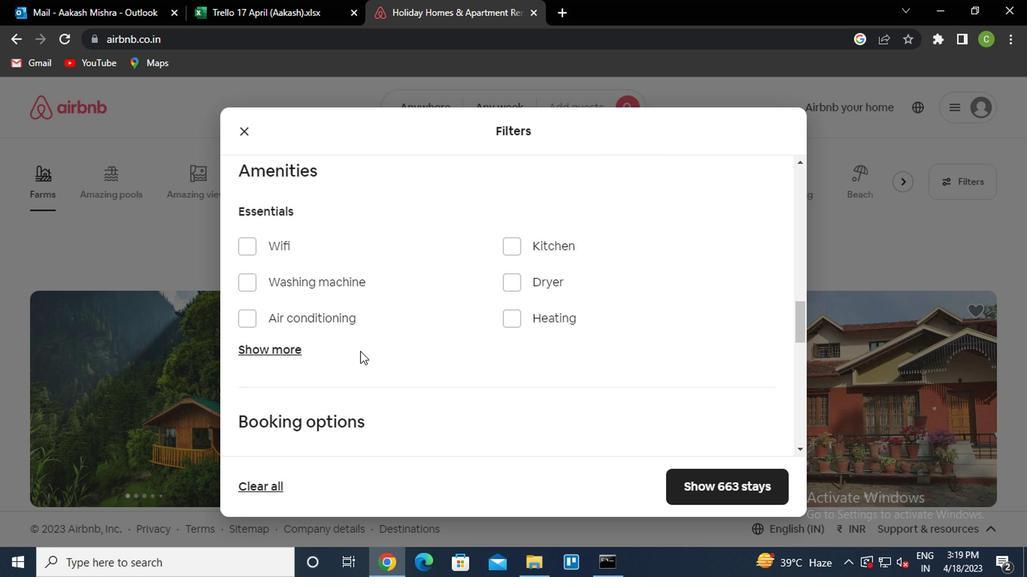 
Action: Mouse scrolled (356, 356) with delta (0, 0)
Screenshot: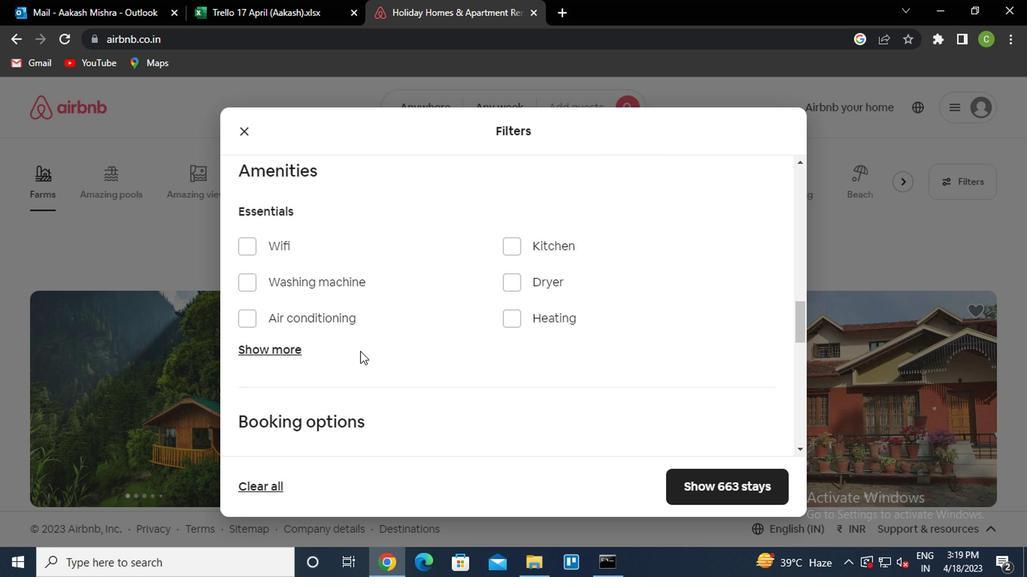 
Action: Mouse scrolled (356, 356) with delta (0, 0)
Screenshot: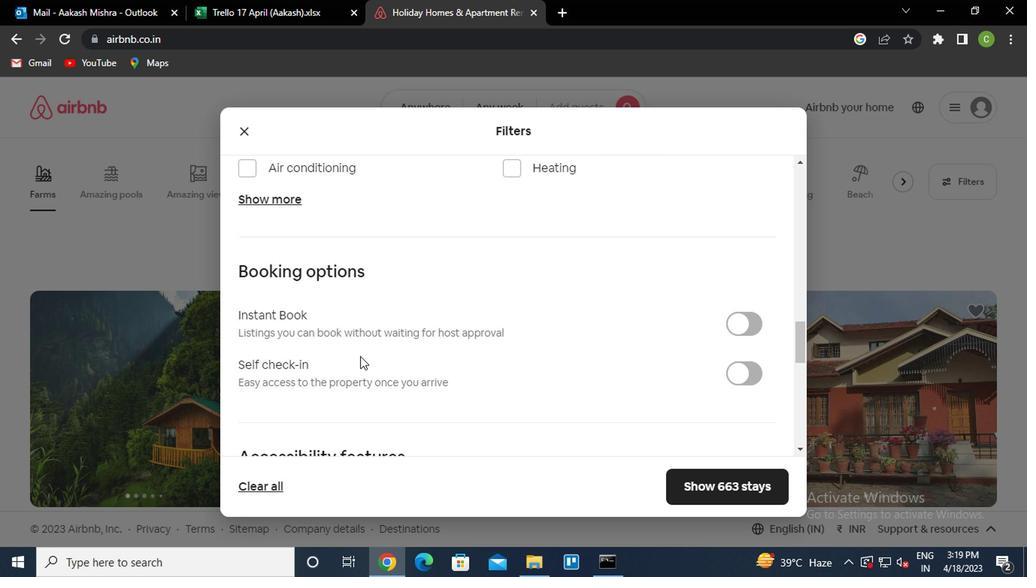 
Action: Mouse moved to (736, 299)
Screenshot: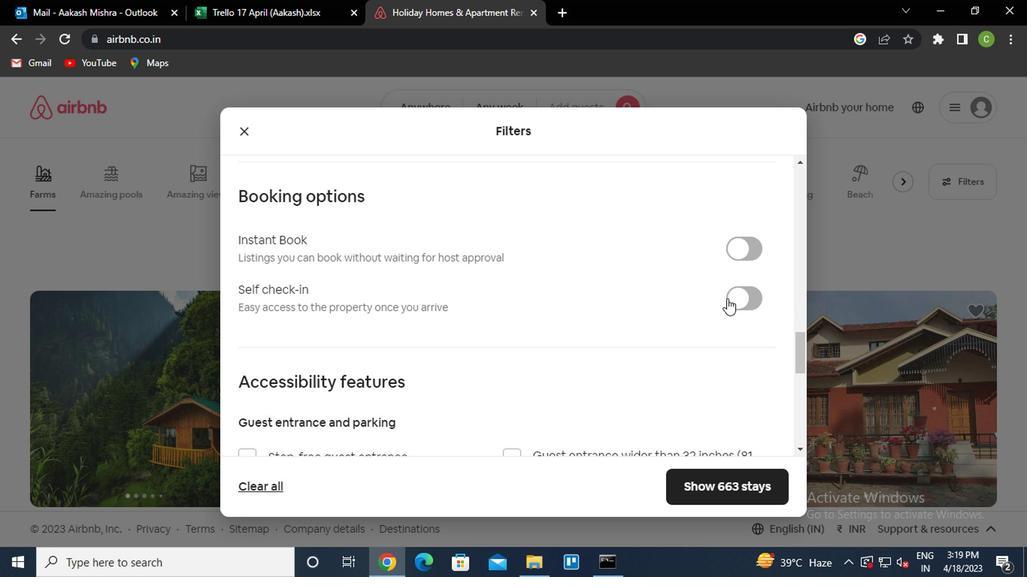 
Action: Mouse pressed left at (736, 299)
Screenshot: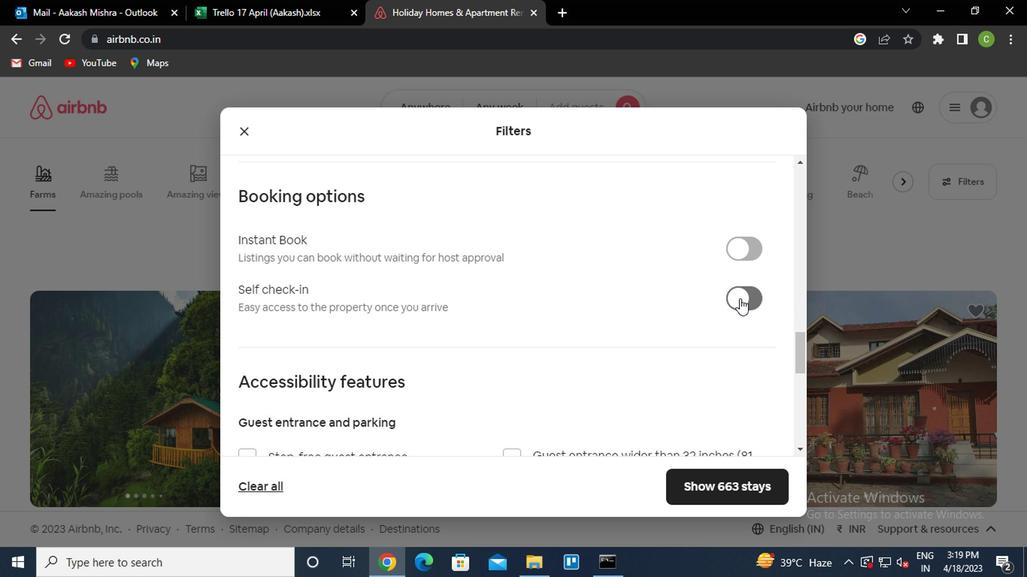 
Action: Mouse moved to (464, 356)
Screenshot: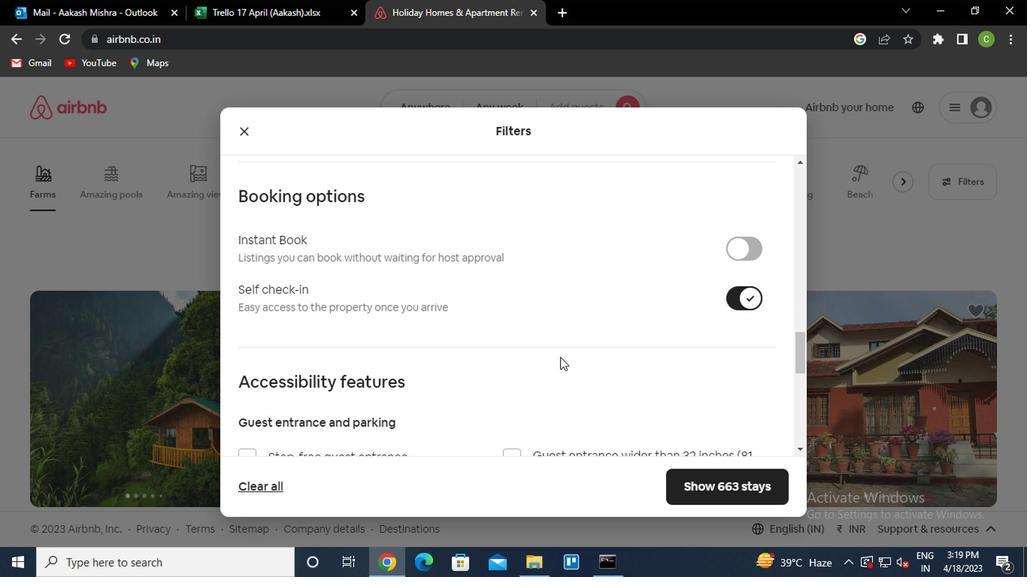
Action: Mouse scrolled (464, 355) with delta (0, -1)
Screenshot: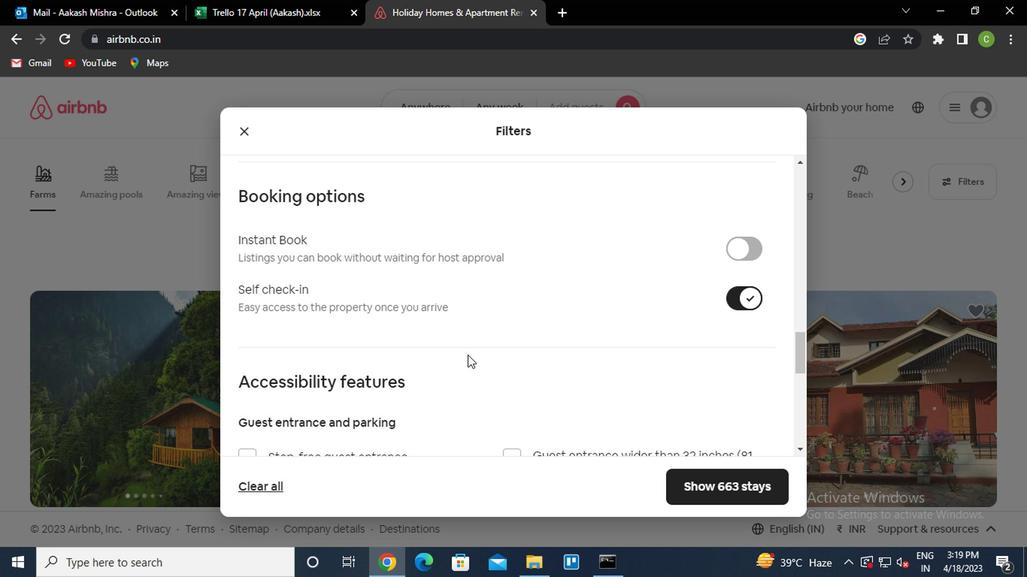 
Action: Mouse scrolled (464, 355) with delta (0, -1)
Screenshot: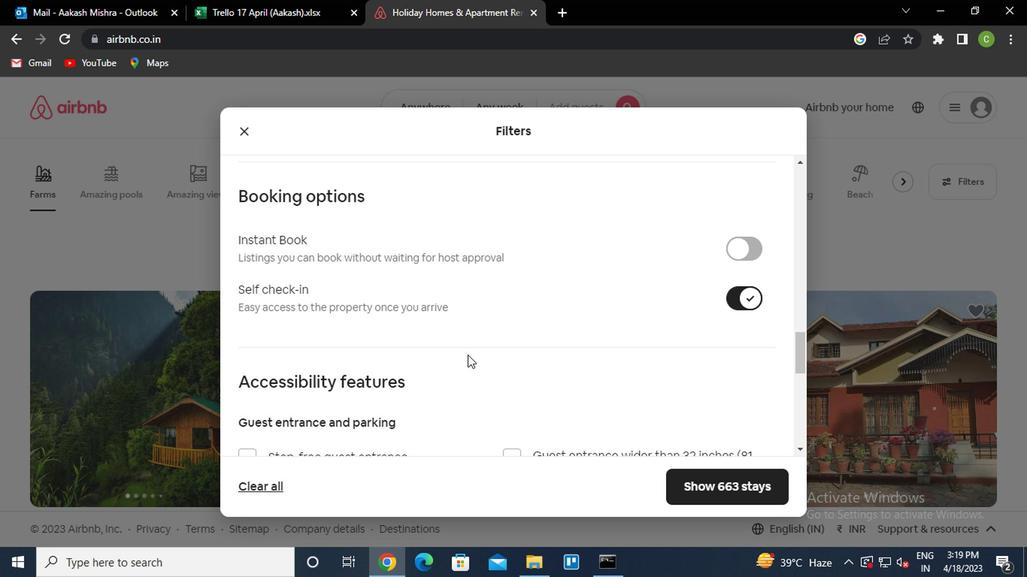 
Action: Mouse scrolled (464, 355) with delta (0, -1)
Screenshot: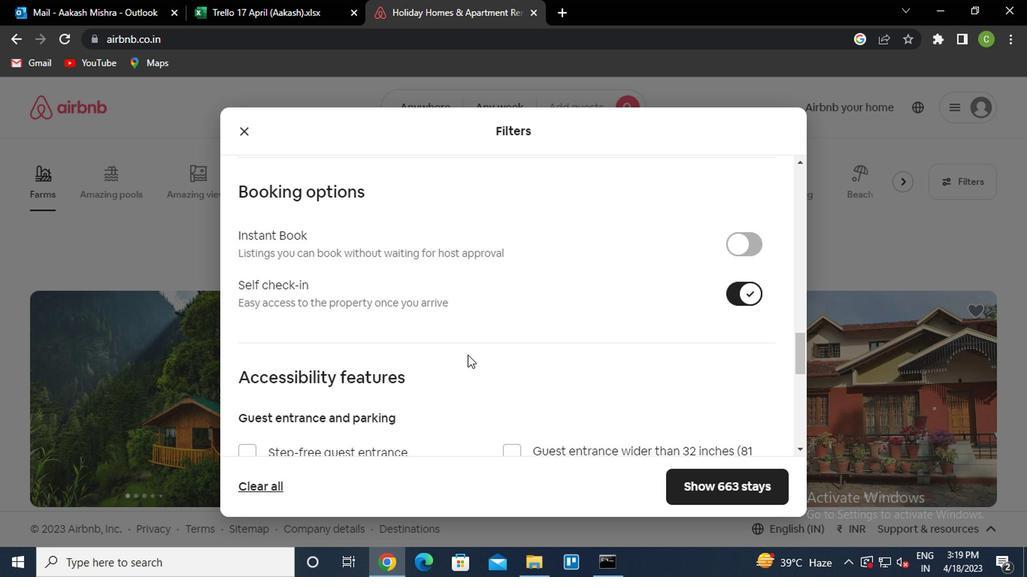 
Action: Mouse scrolled (464, 355) with delta (0, -1)
Screenshot: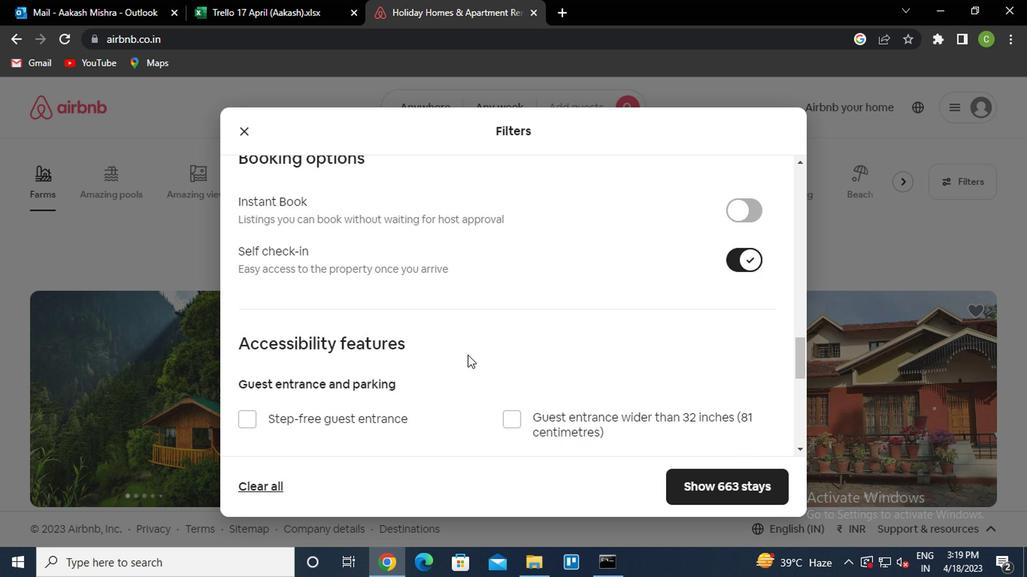 
Action: Mouse scrolled (464, 355) with delta (0, -1)
Screenshot: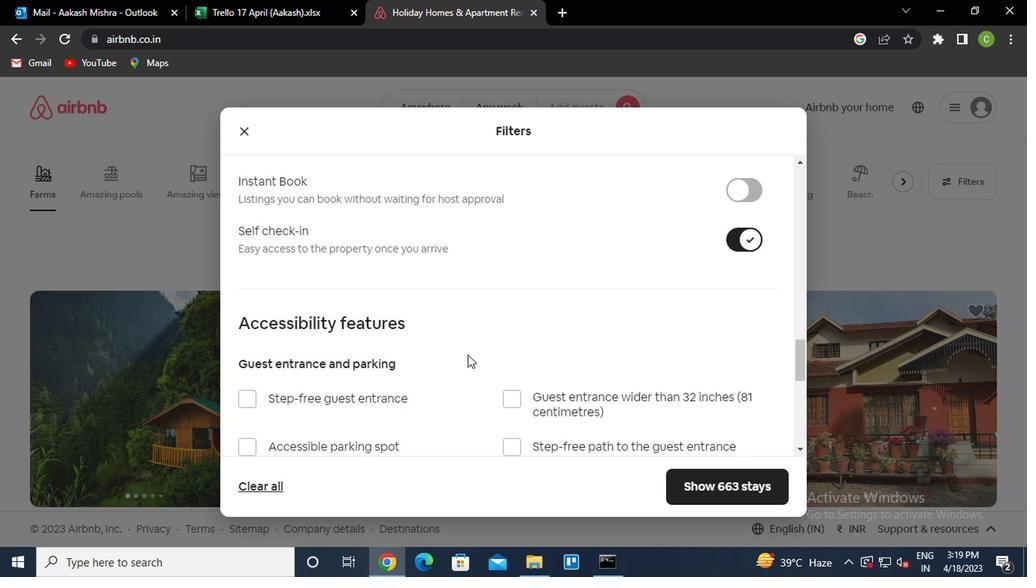 
Action: Mouse scrolled (464, 355) with delta (0, -1)
Screenshot: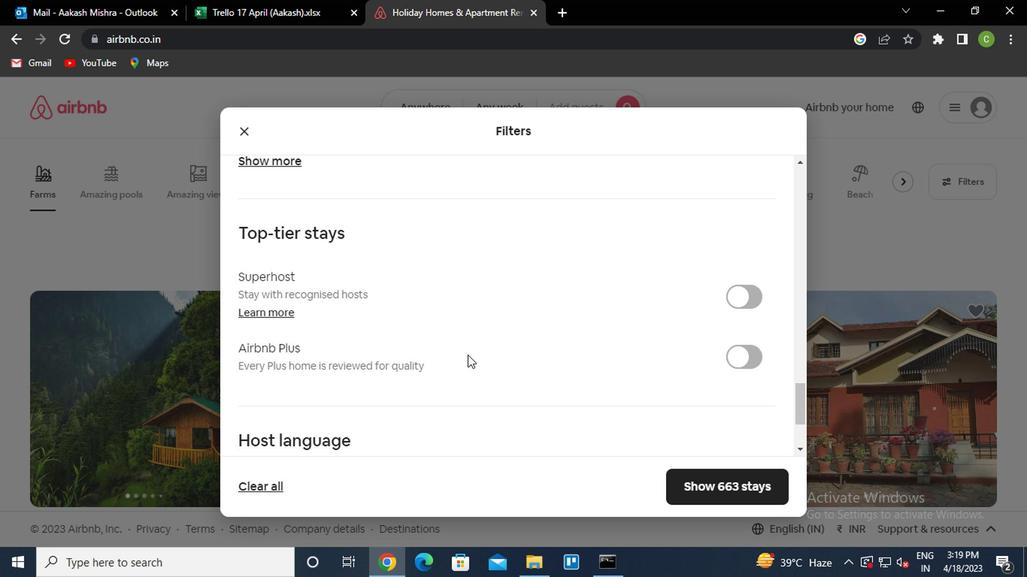 
Action: Mouse scrolled (464, 355) with delta (0, -1)
Screenshot: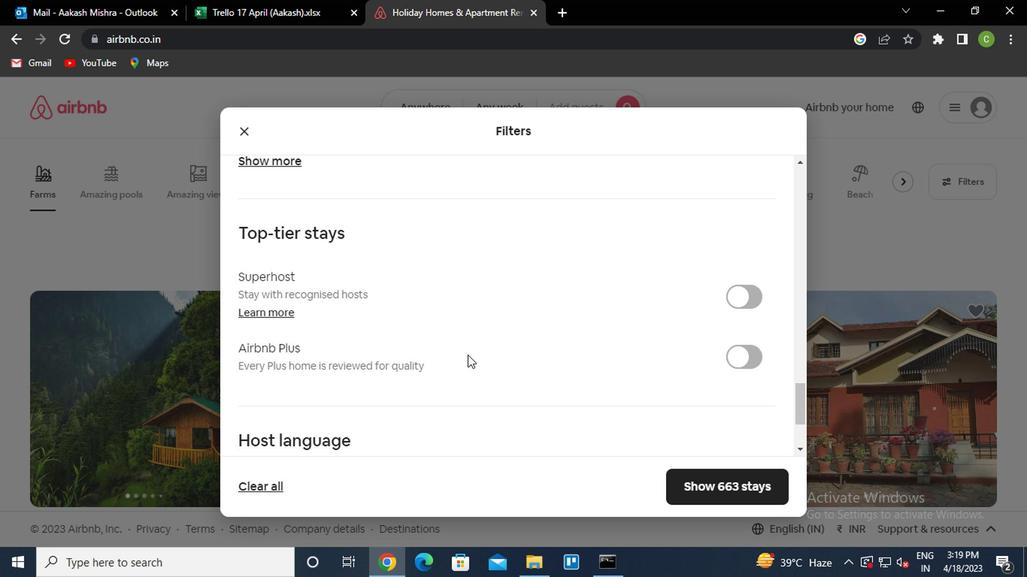 
Action: Mouse scrolled (464, 355) with delta (0, -1)
Screenshot: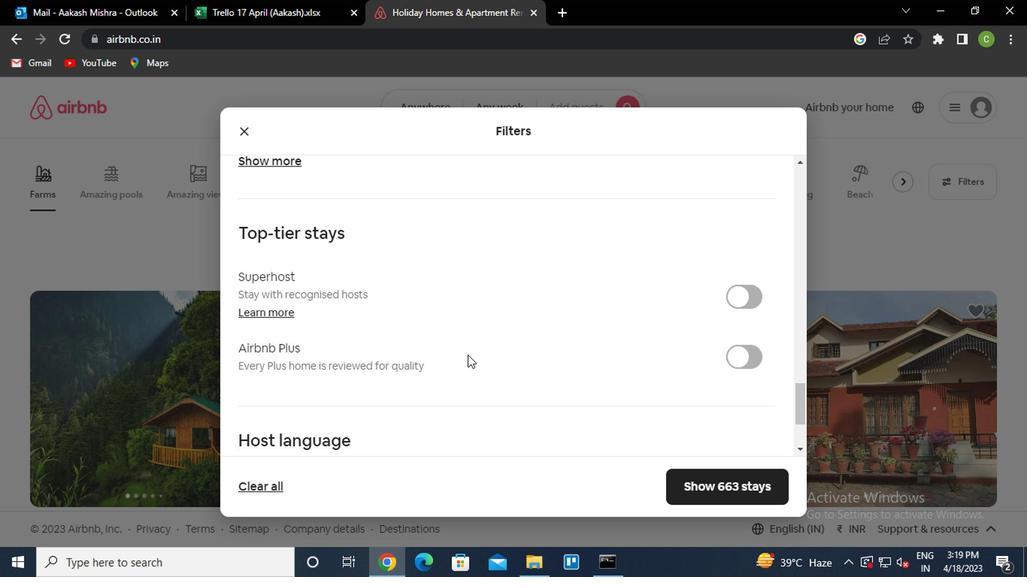 
Action: Mouse scrolled (464, 355) with delta (0, -1)
Screenshot: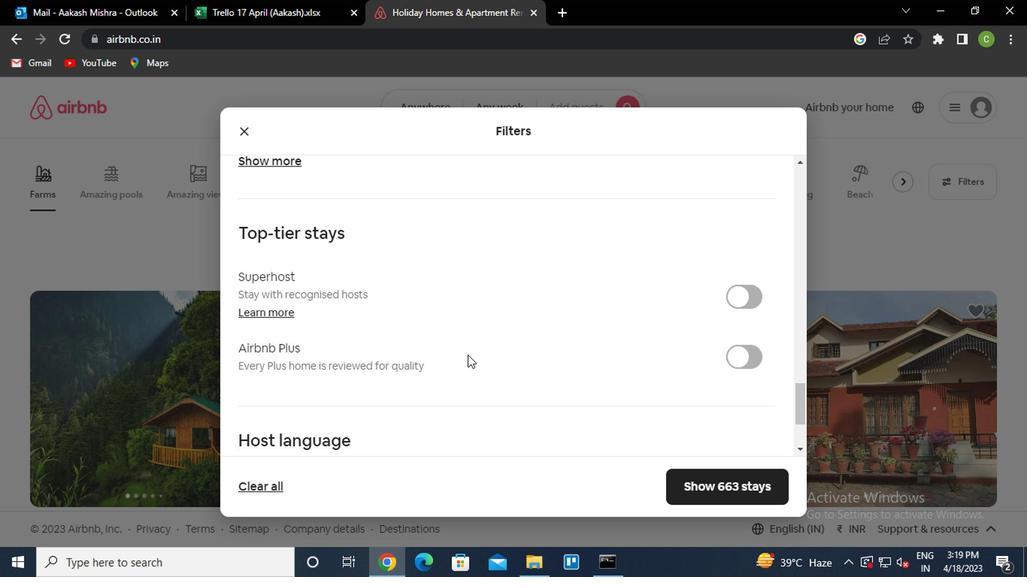 
Action: Mouse moved to (463, 356)
Screenshot: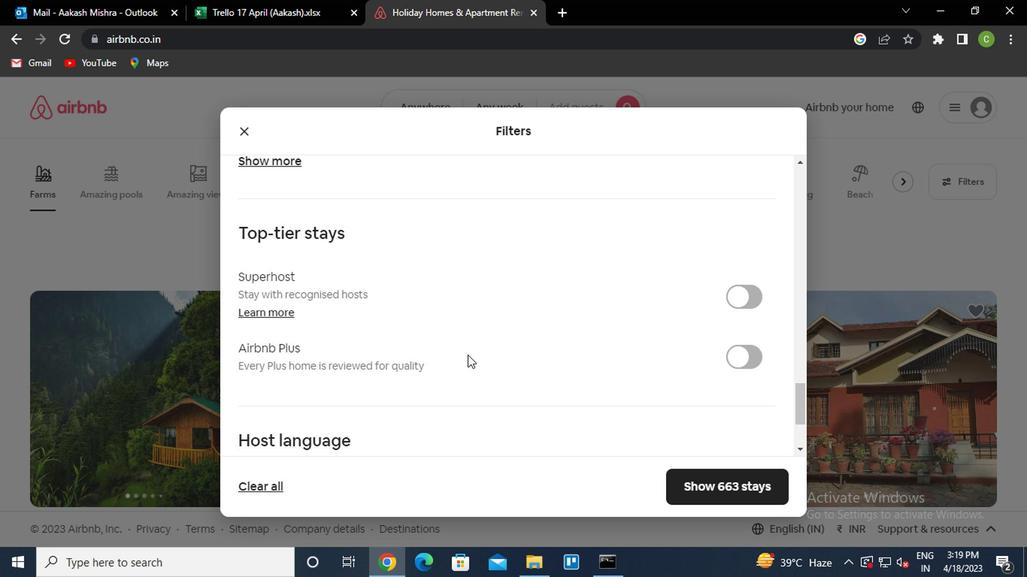 
Action: Mouse scrolled (463, 355) with delta (0, -1)
Screenshot: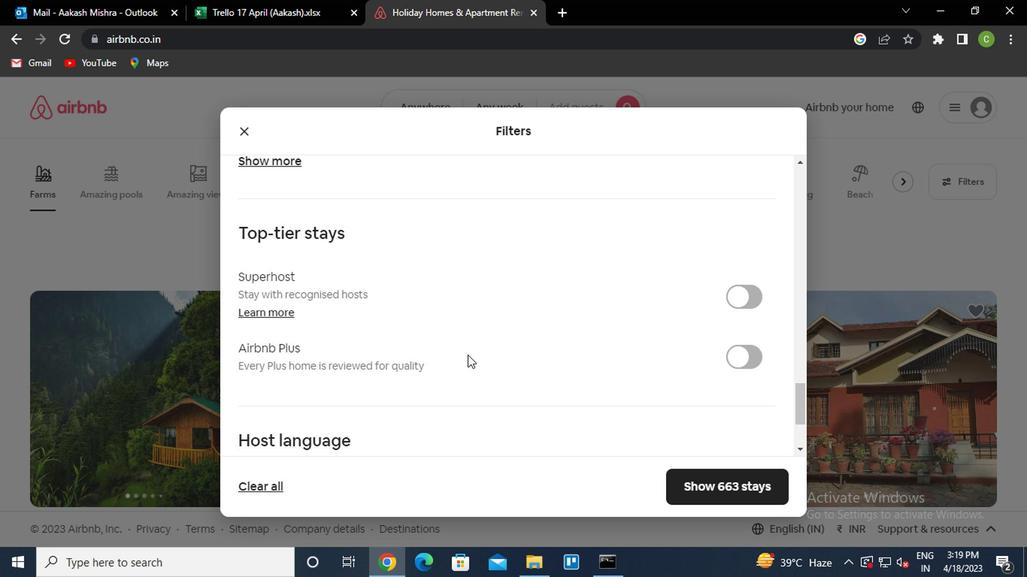 
Action: Mouse moved to (463, 356)
Screenshot: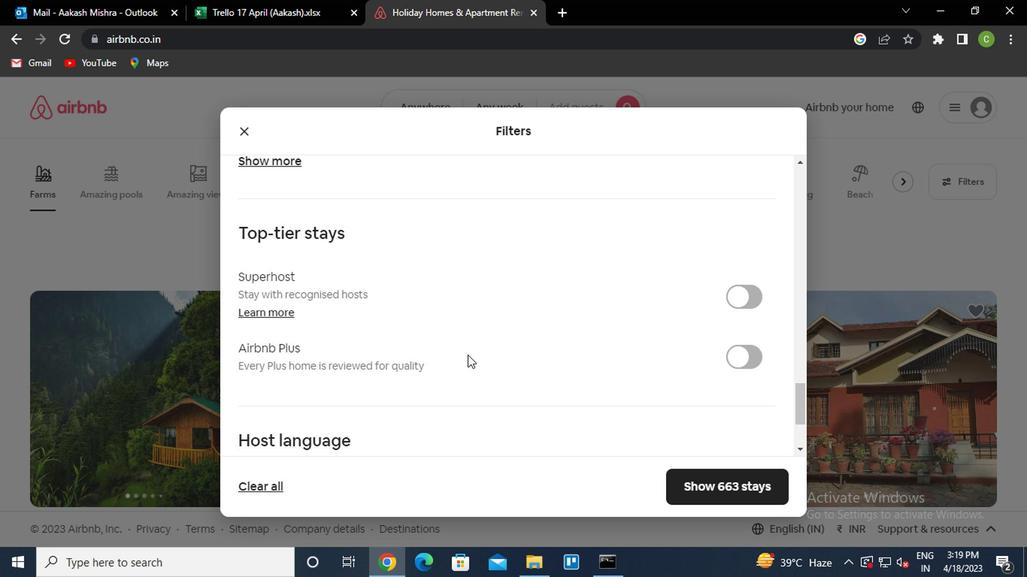 
Action: Mouse scrolled (463, 355) with delta (0, -1)
Screenshot: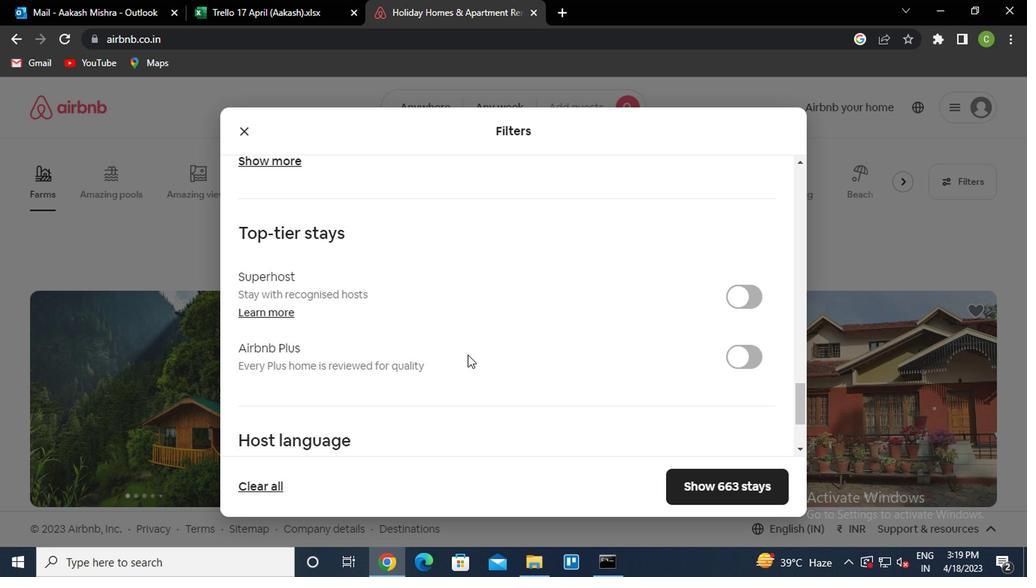 
Action: Mouse moved to (264, 419)
Screenshot: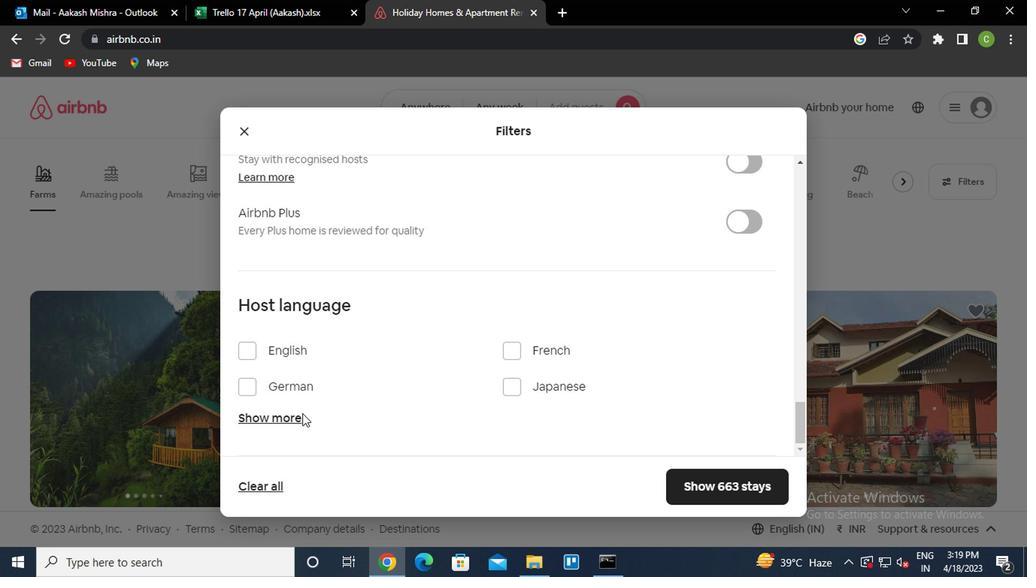 
Action: Mouse pressed left at (264, 419)
Screenshot: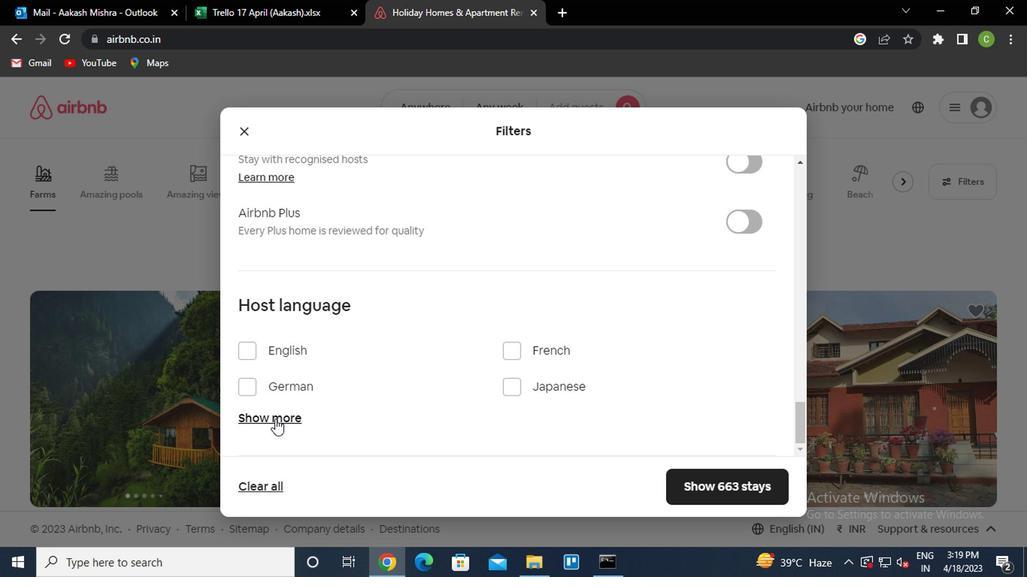 
Action: Mouse moved to (273, 388)
Screenshot: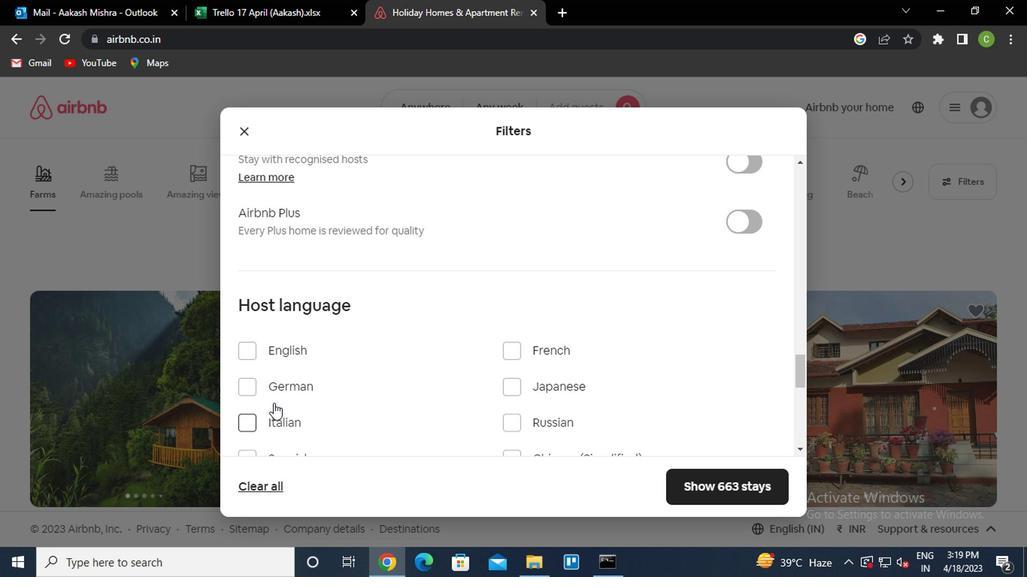 
Action: Mouse scrolled (273, 387) with delta (0, -1)
Screenshot: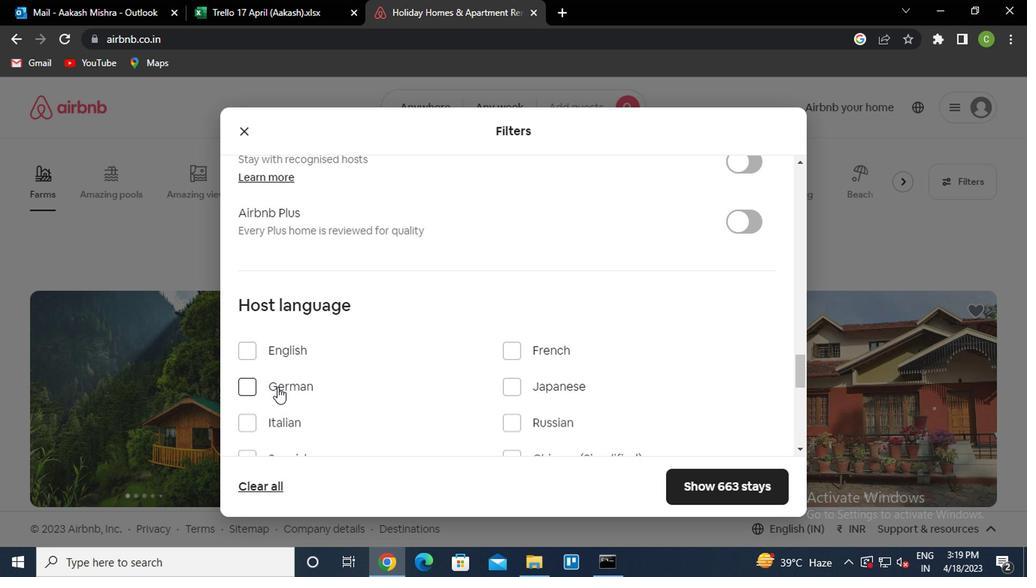 
Action: Mouse scrolled (273, 387) with delta (0, -1)
Screenshot: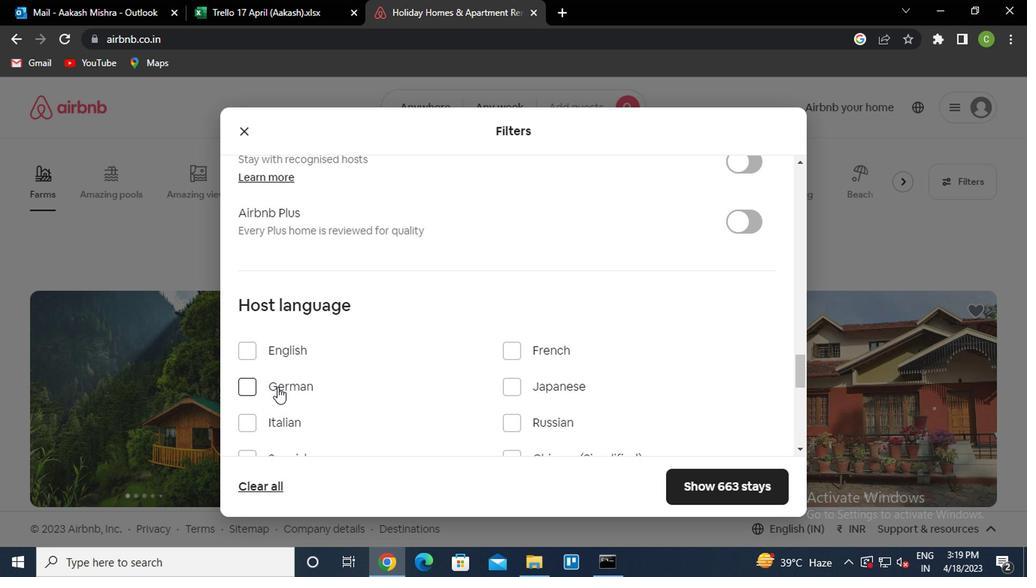 
Action: Mouse moved to (273, 393)
Screenshot: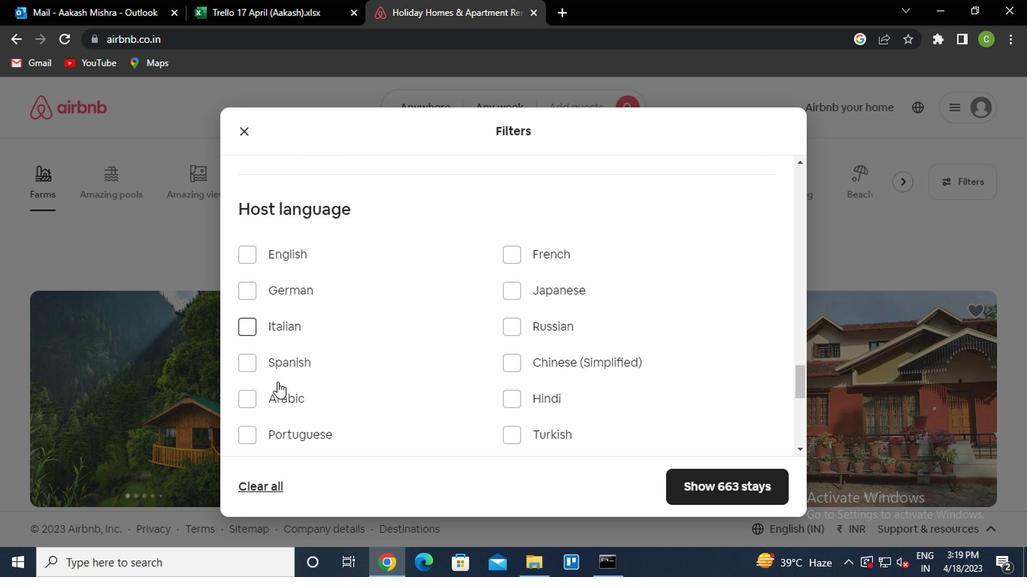 
Action: Mouse scrolled (273, 392) with delta (0, -1)
Screenshot: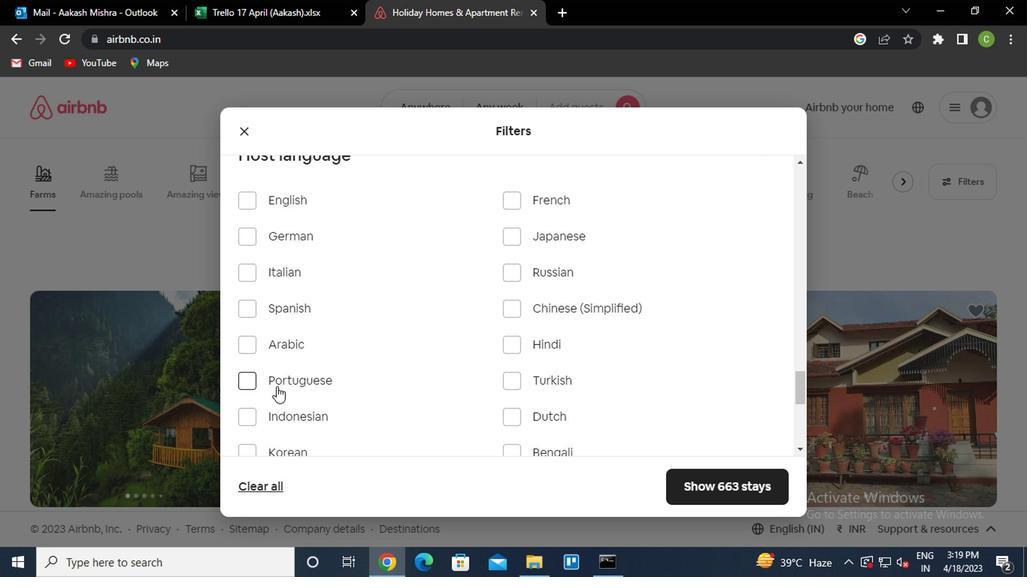 
Action: Mouse moved to (243, 241)
Screenshot: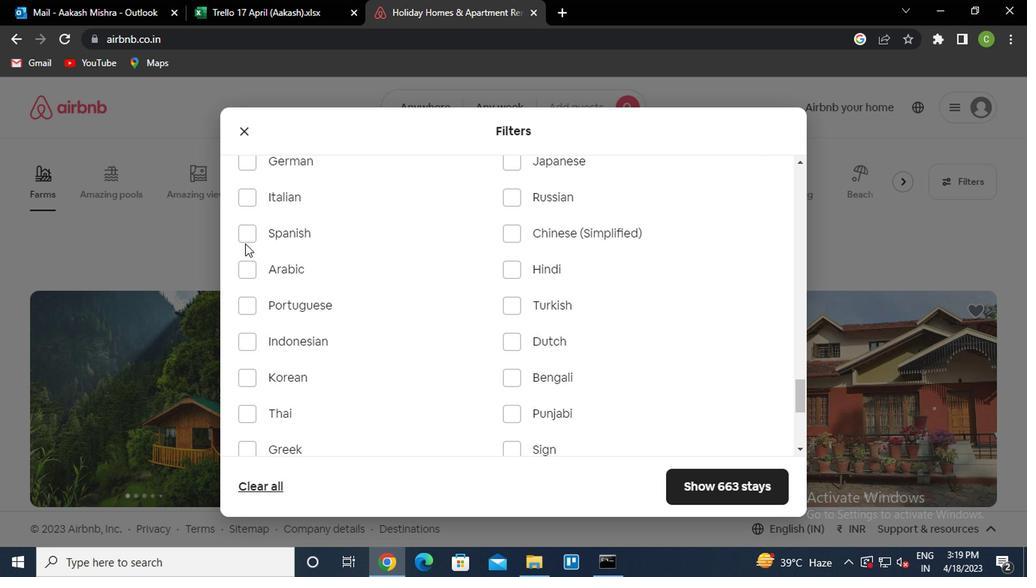 
Action: Mouse pressed left at (243, 241)
Screenshot: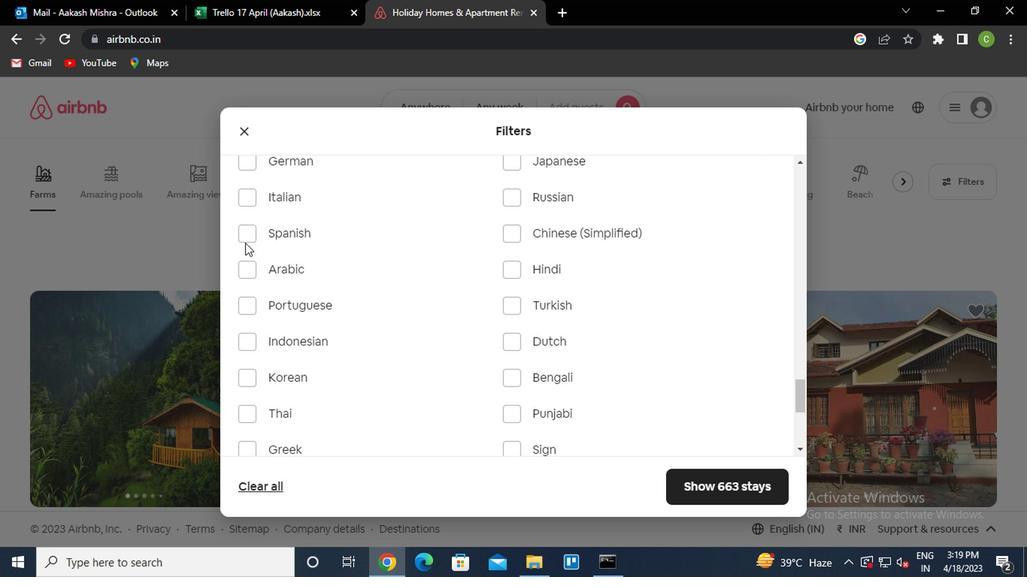 
Action: Mouse moved to (700, 496)
Screenshot: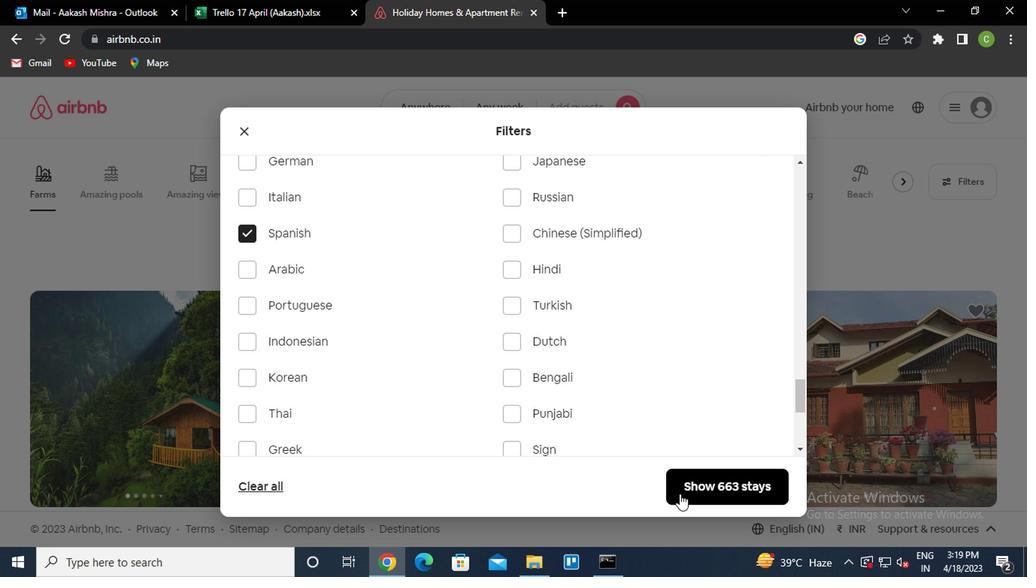 
Action: Mouse pressed left at (700, 496)
Screenshot: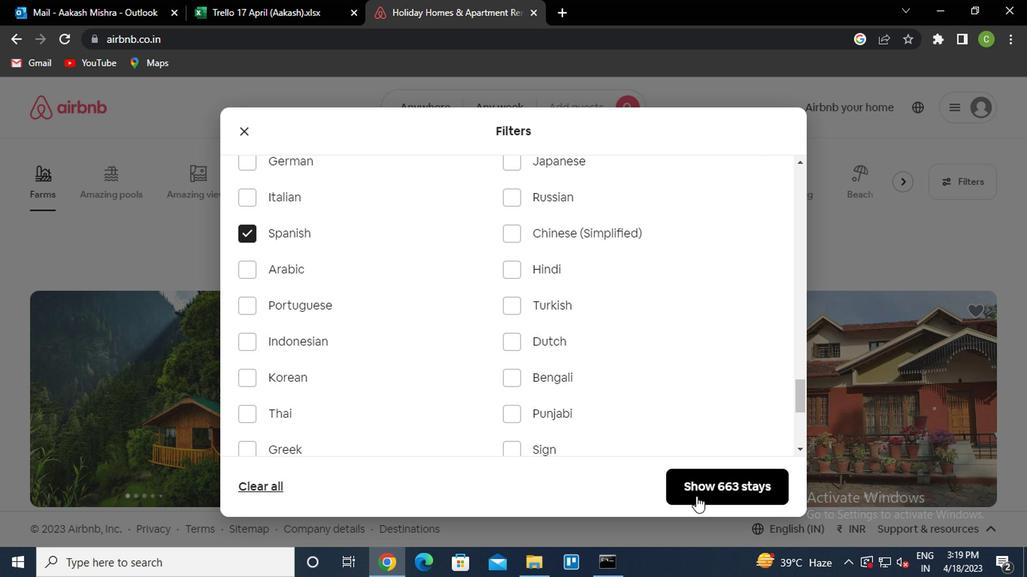 
Action: Mouse moved to (595, 431)
Screenshot: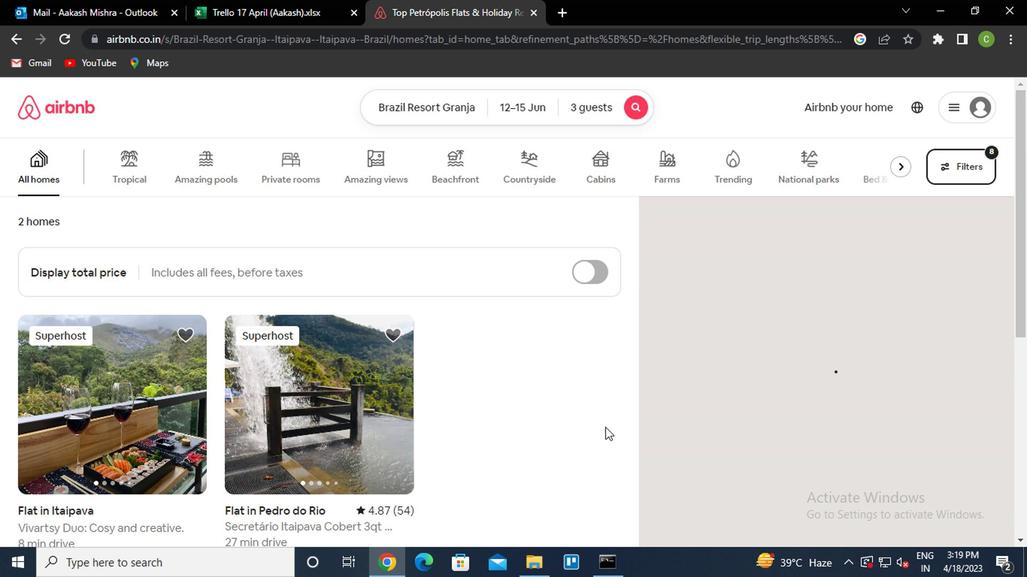 
